 Task: Look for space in Matiāri, Pakistan from 9th June, 2023 to 17th June, 2023 for 2 adults in price range Rs.7000 to Rs.12000. Place can be private room with 1  bedroom having 2 beds and 1 bathroom. Property type can be house, flat, guest house. Amenities needed are: wifi. Booking option can be shelf check-in. Required host language is English.
Action: Mouse moved to (454, 61)
Screenshot: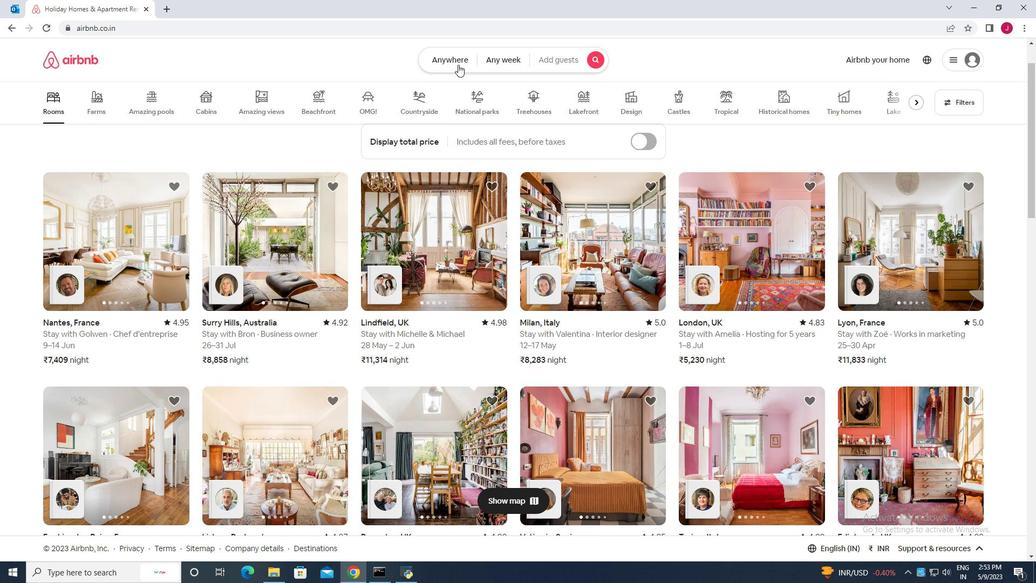 
Action: Mouse pressed left at (454, 61)
Screenshot: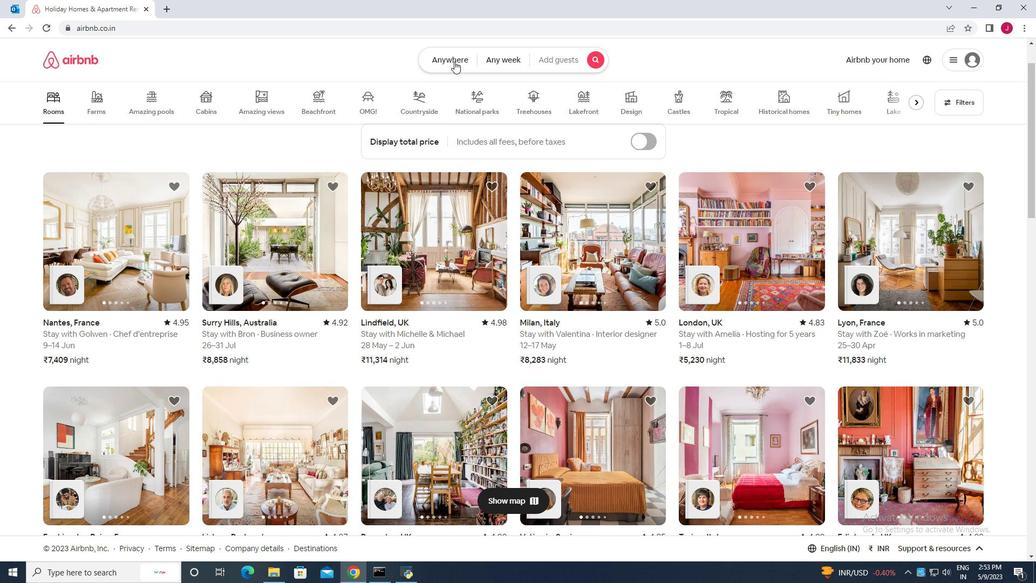 
Action: Mouse moved to (367, 104)
Screenshot: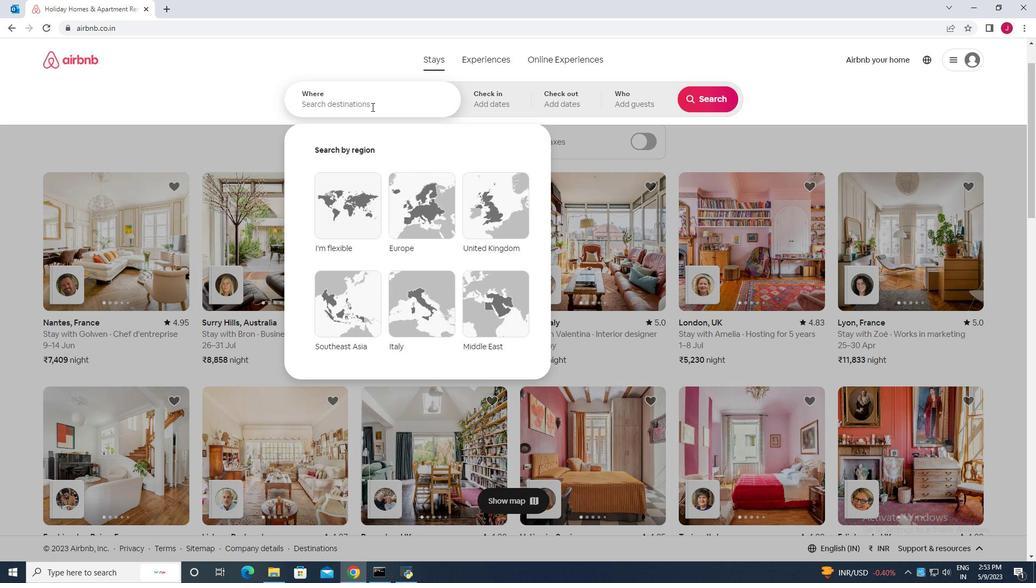 
Action: Mouse pressed left at (367, 104)
Screenshot: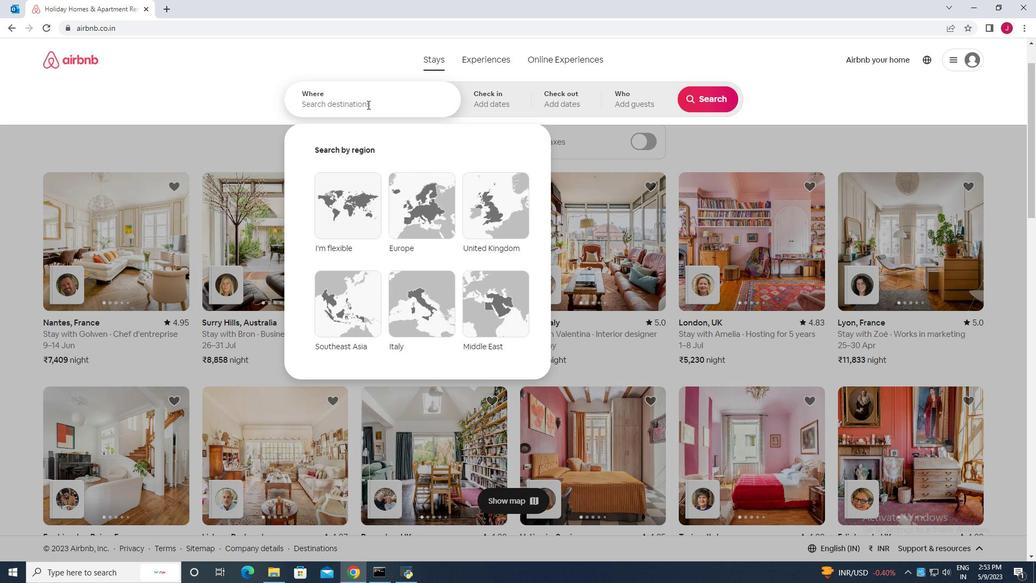 
Action: Key pressed matiari<Key.space>pa
Screenshot: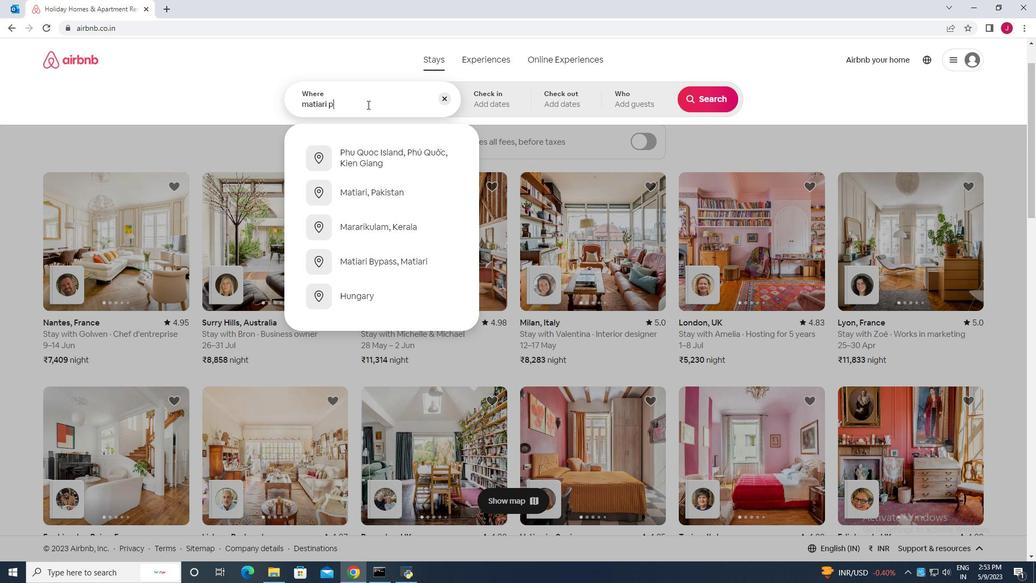
Action: Mouse moved to (401, 154)
Screenshot: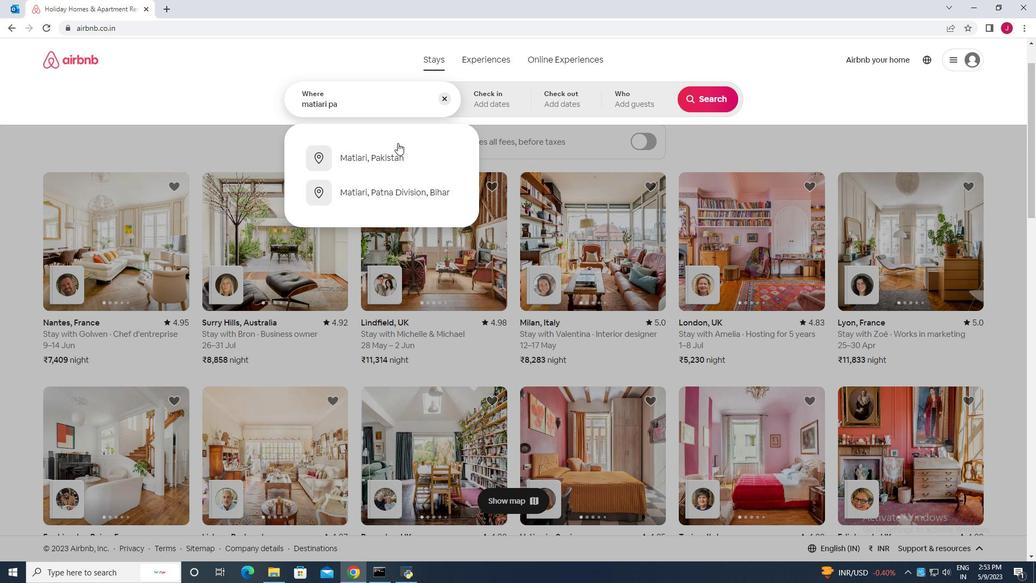 
Action: Mouse pressed left at (401, 154)
Screenshot: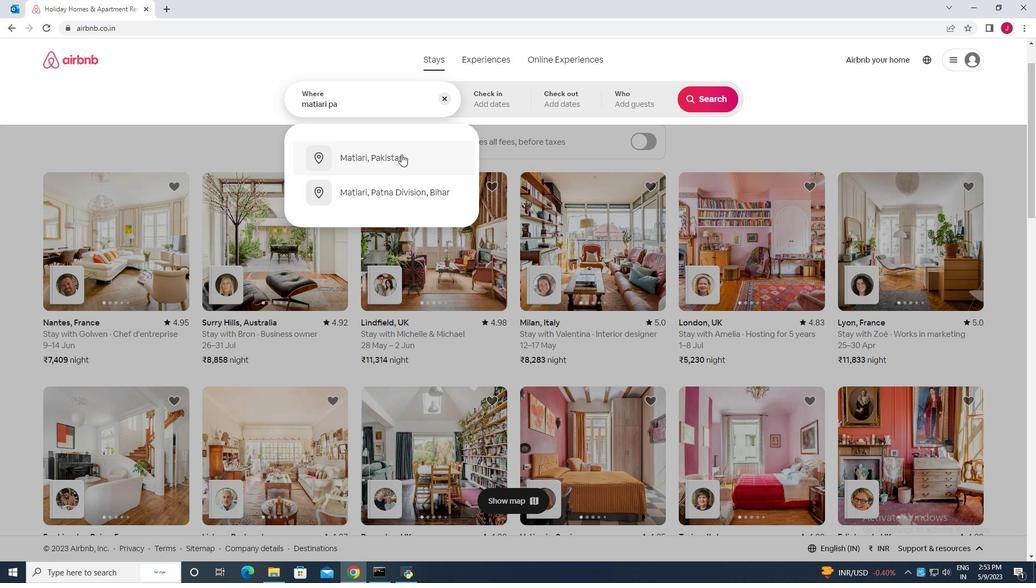 
Action: Mouse moved to (667, 255)
Screenshot: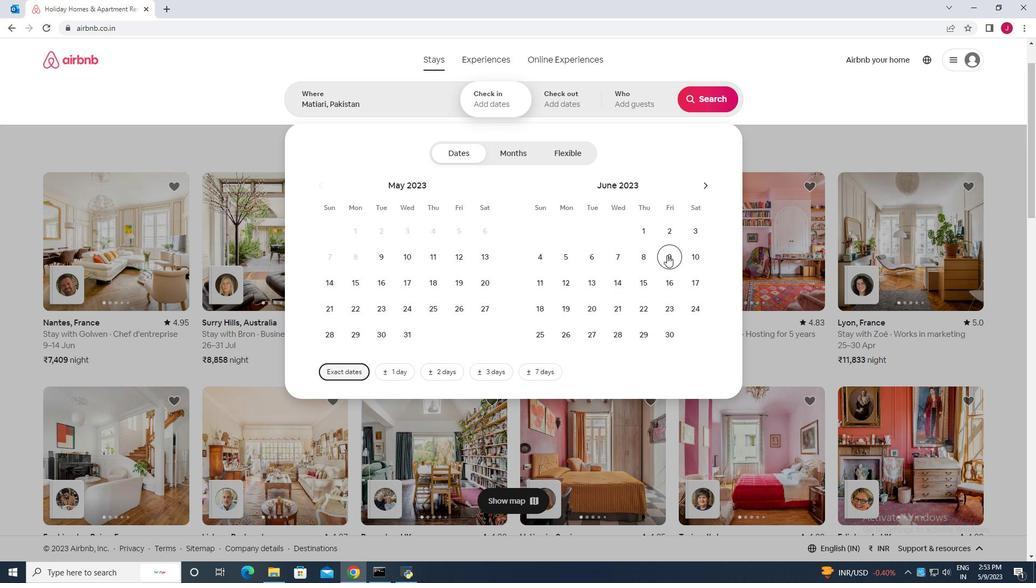 
Action: Mouse pressed left at (667, 255)
Screenshot: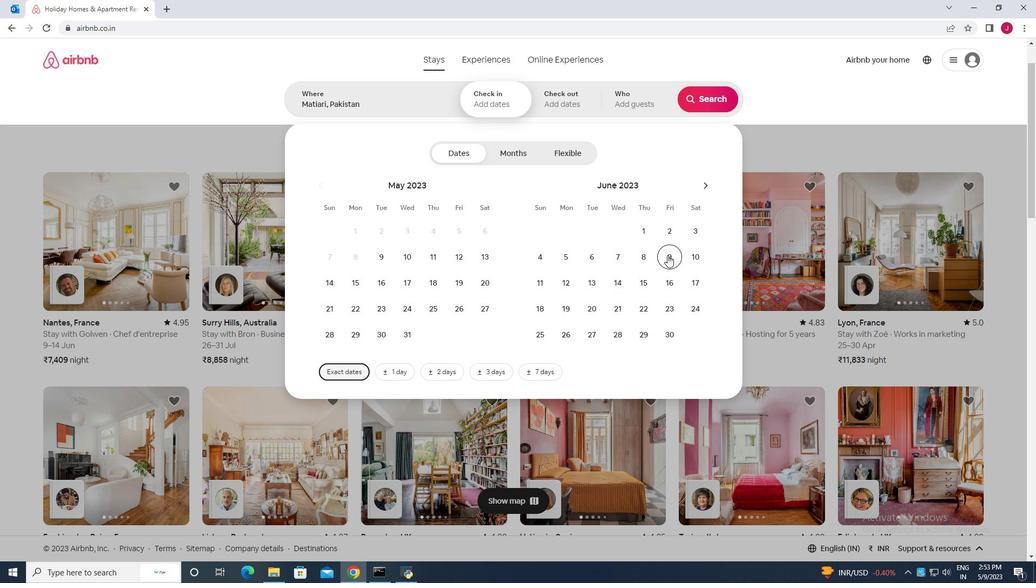 
Action: Mouse moved to (691, 281)
Screenshot: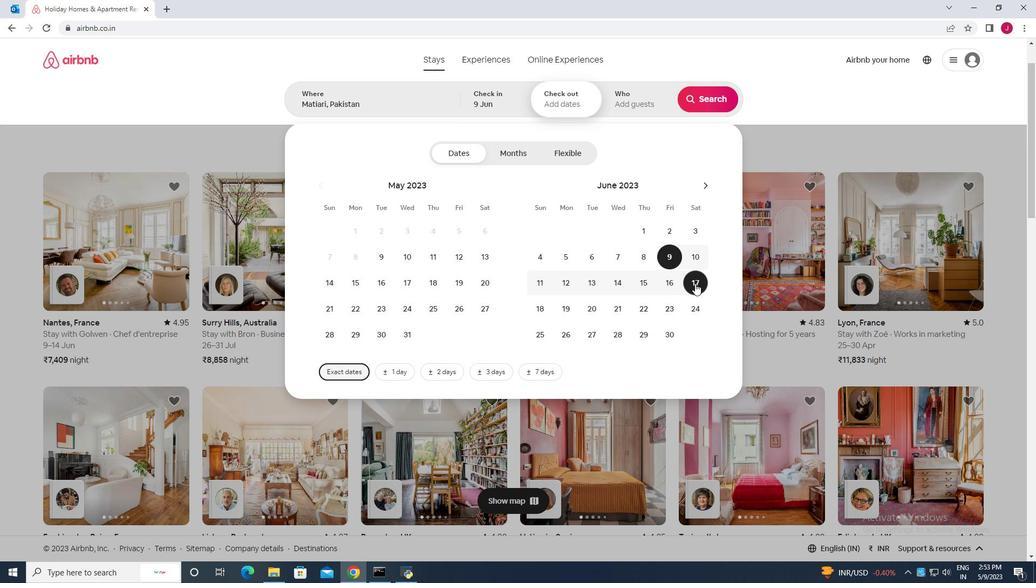 
Action: Mouse pressed left at (691, 281)
Screenshot: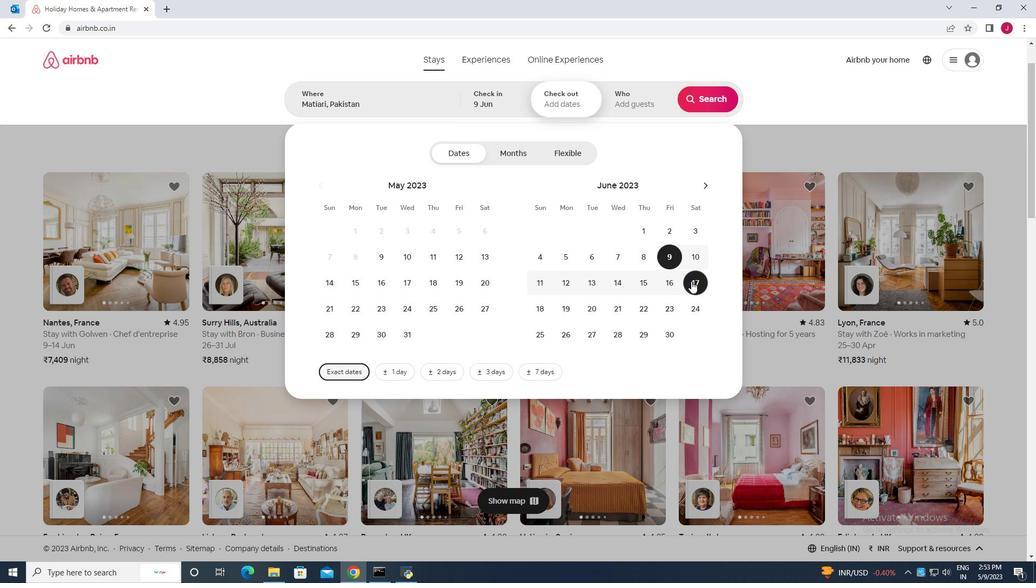
Action: Mouse moved to (638, 106)
Screenshot: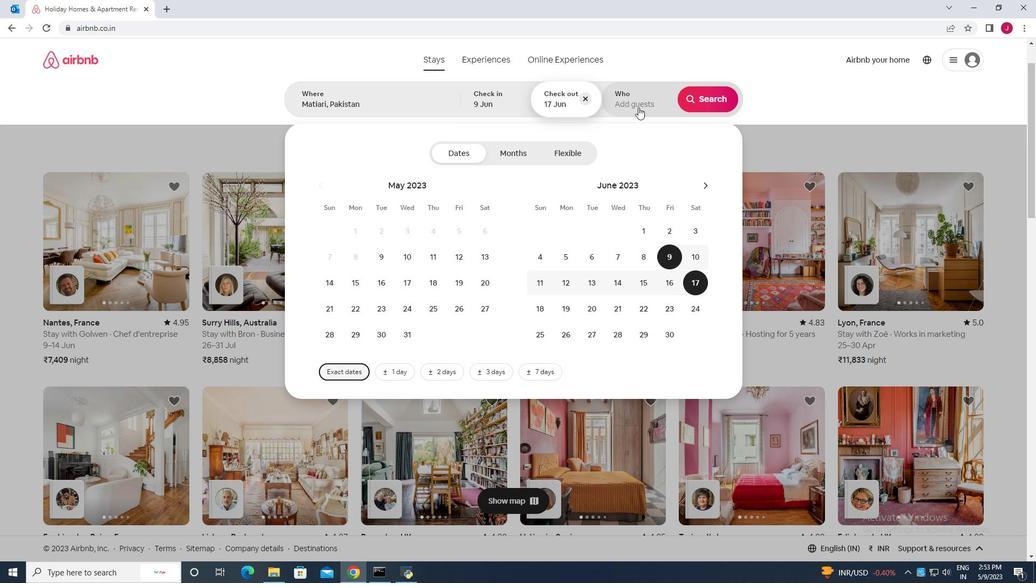 
Action: Mouse pressed left at (638, 106)
Screenshot: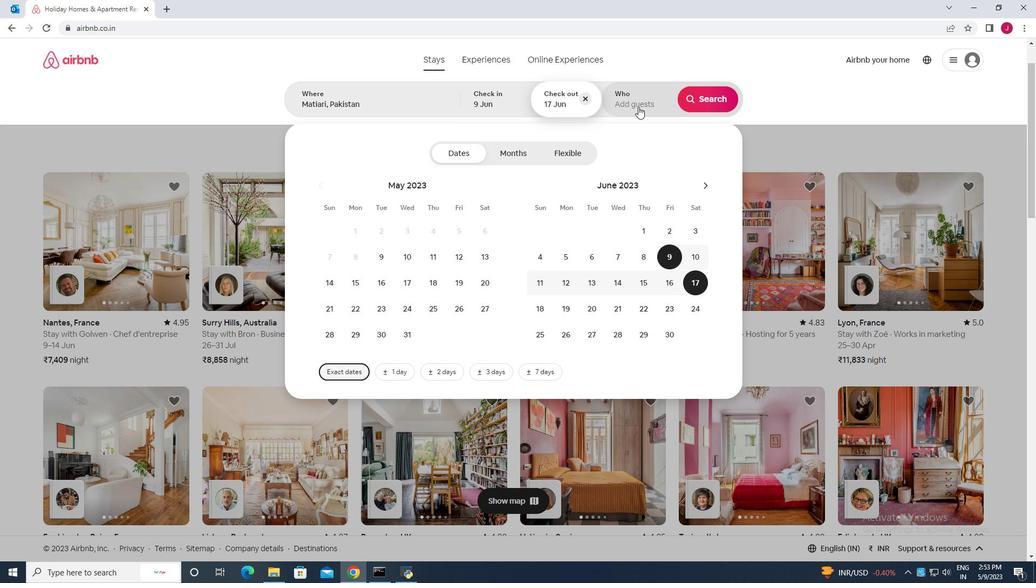 
Action: Mouse moved to (711, 157)
Screenshot: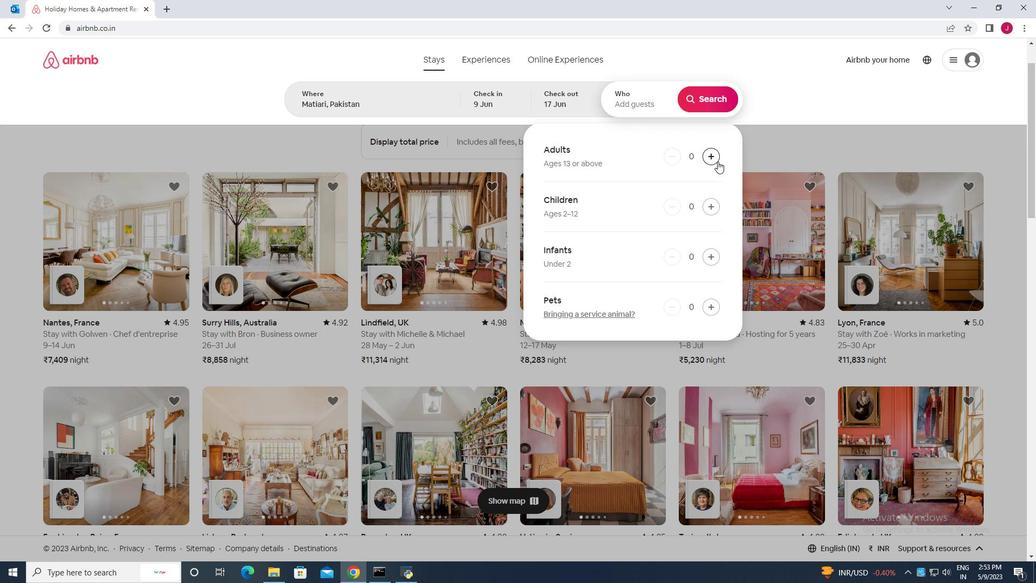 
Action: Mouse pressed left at (711, 157)
Screenshot: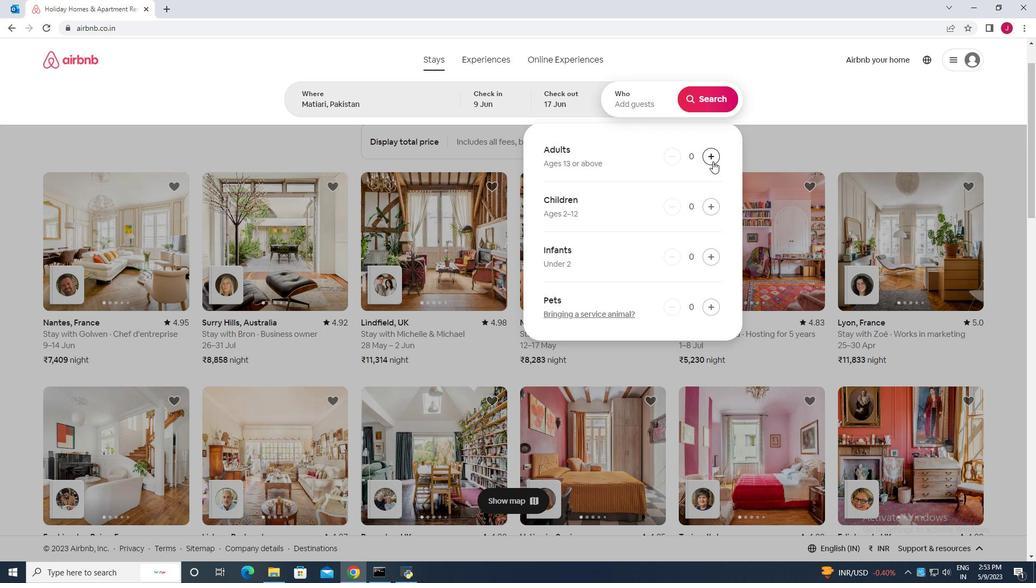 
Action: Mouse moved to (711, 157)
Screenshot: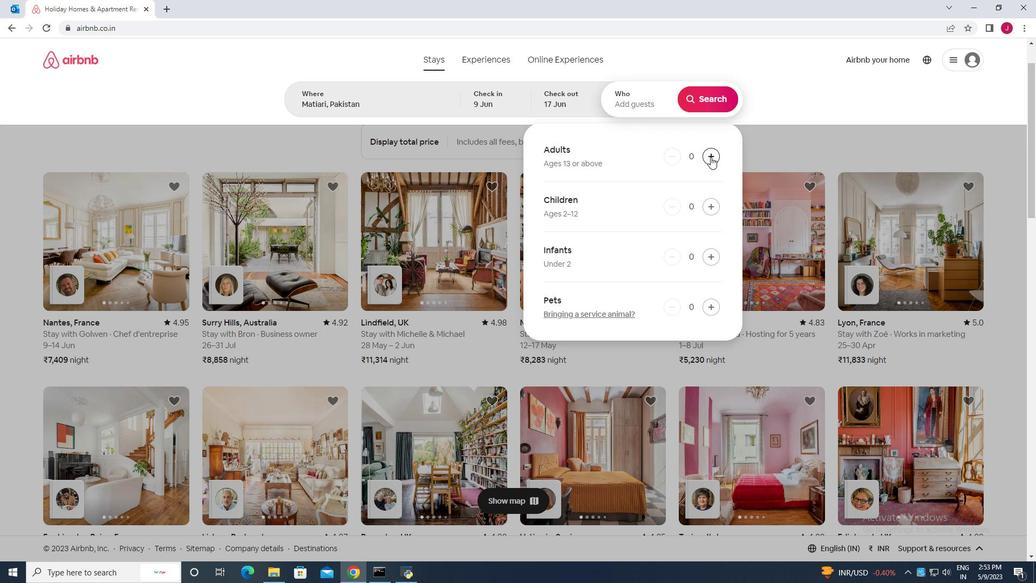 
Action: Mouse pressed left at (711, 157)
Screenshot: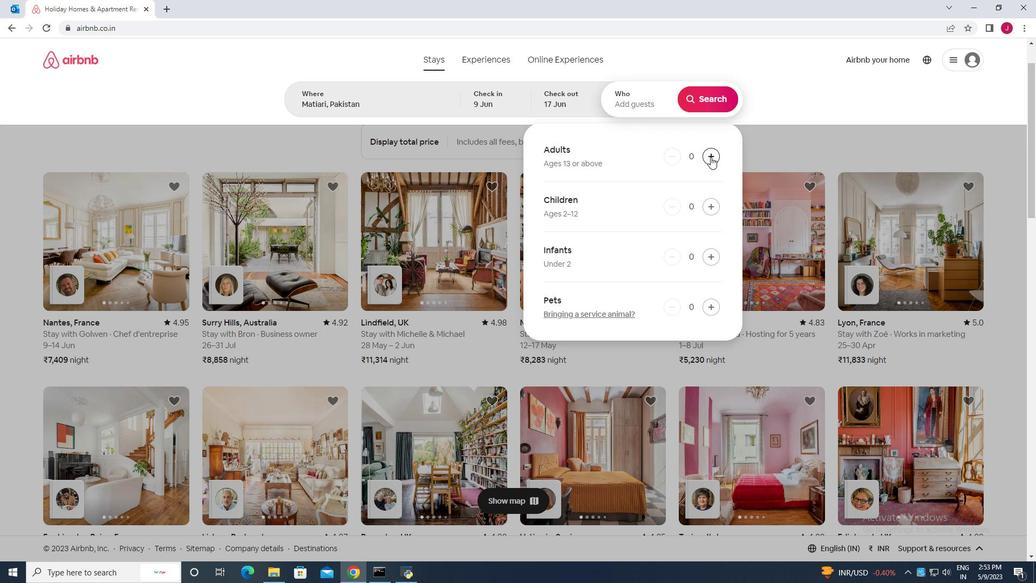 
Action: Mouse moved to (713, 104)
Screenshot: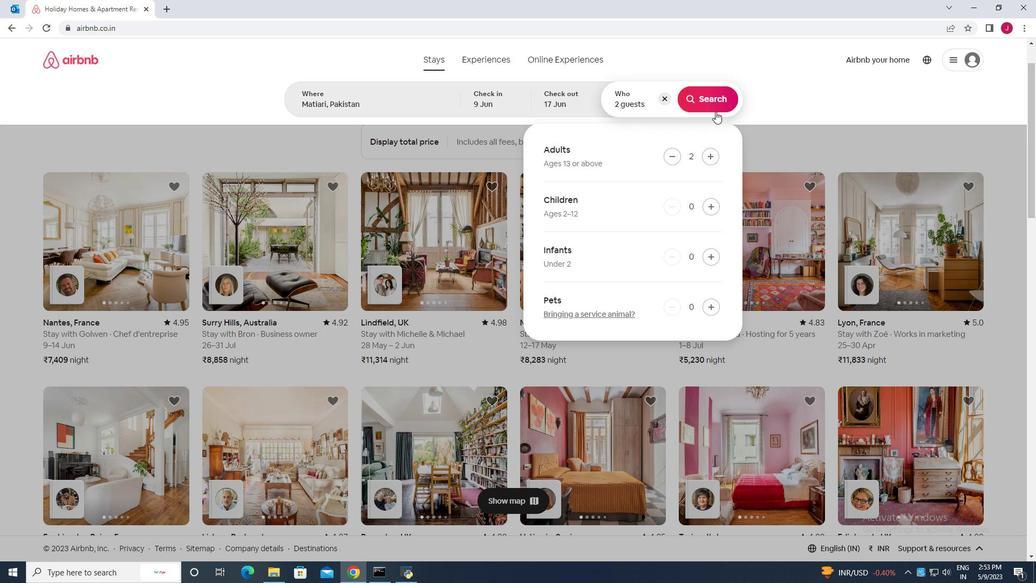 
Action: Mouse pressed left at (713, 104)
Screenshot: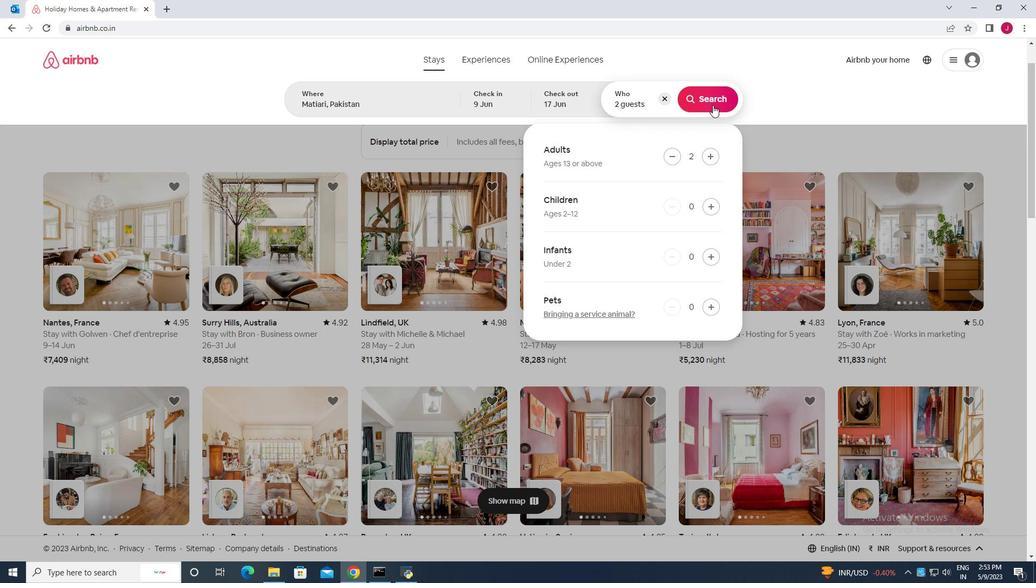 
Action: Mouse moved to (990, 107)
Screenshot: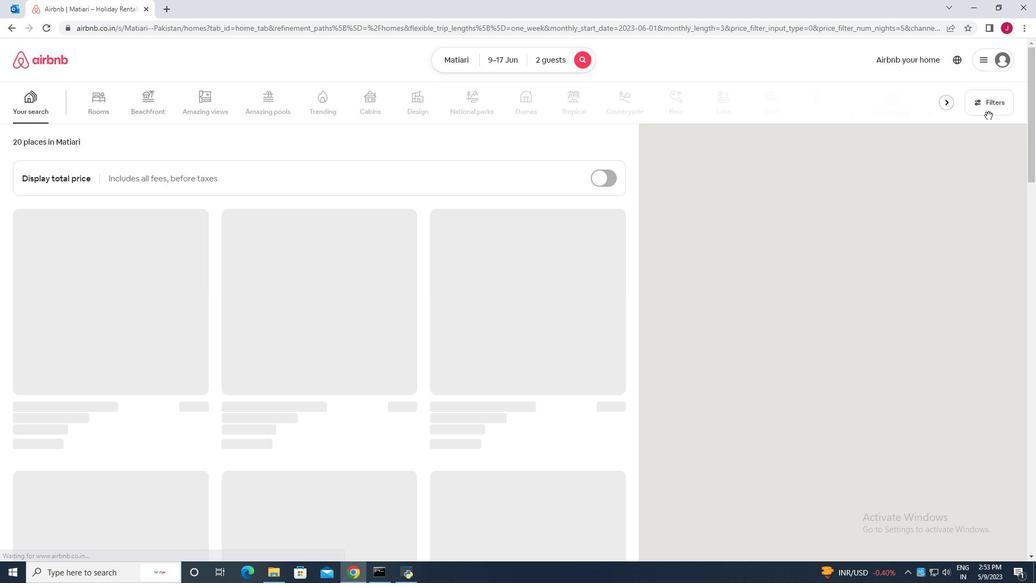 
Action: Mouse pressed left at (990, 107)
Screenshot: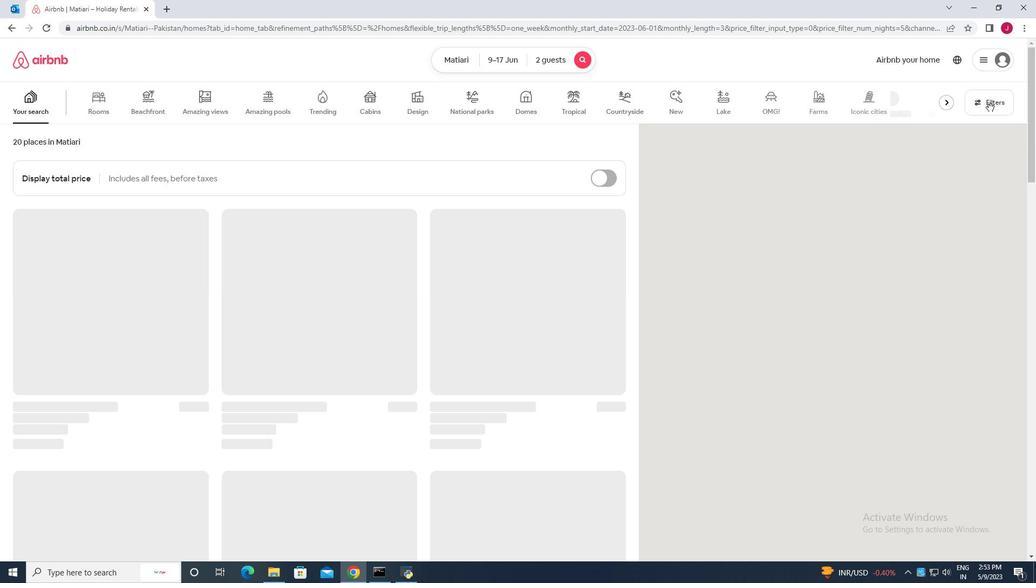 
Action: Mouse moved to (388, 369)
Screenshot: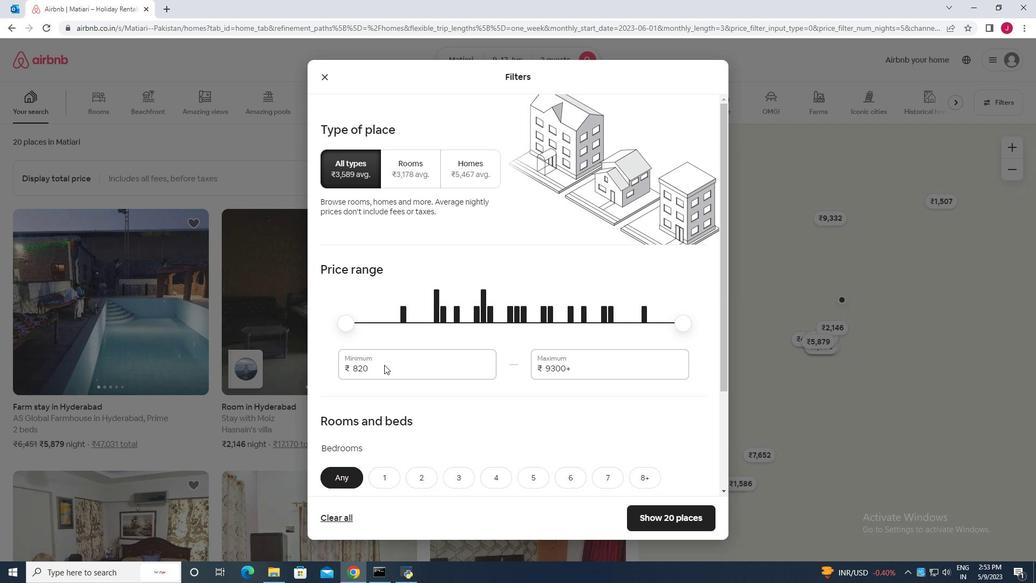 
Action: Mouse pressed left at (388, 369)
Screenshot: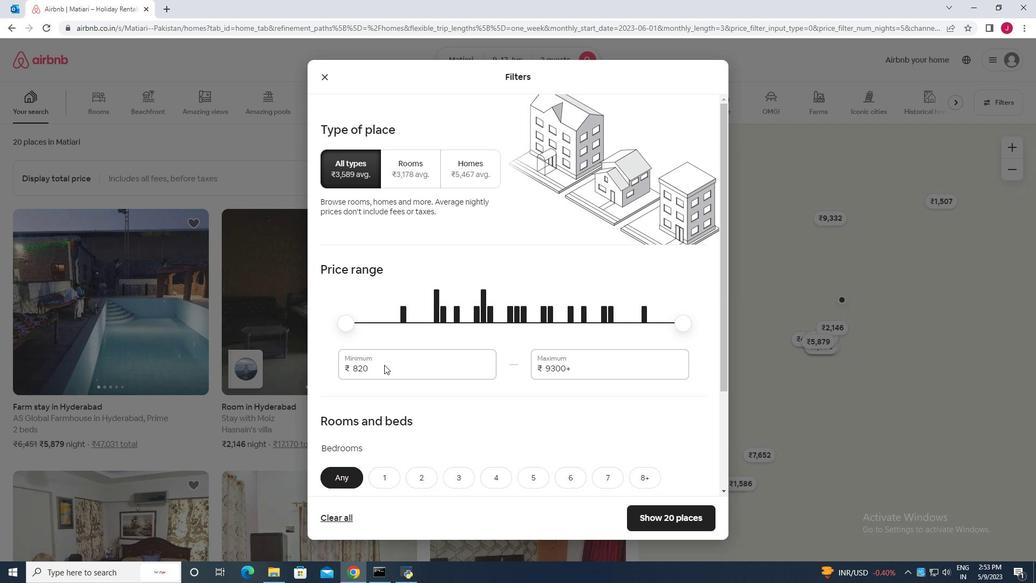 
Action: Mouse moved to (389, 369)
Screenshot: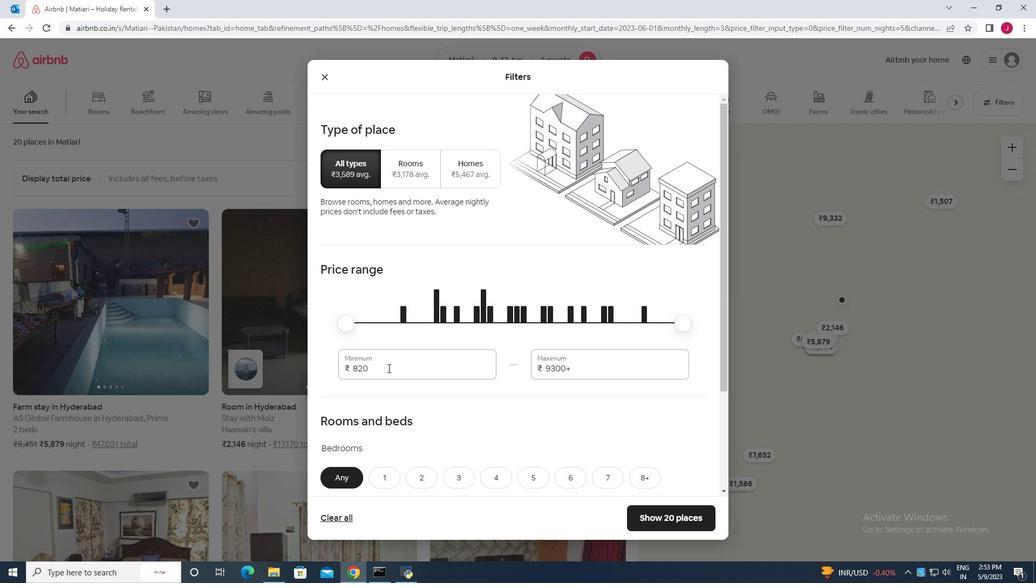
Action: Key pressed <Key.backspace><Key.backspace><Key.backspace><Key.backspace>7000
Screenshot: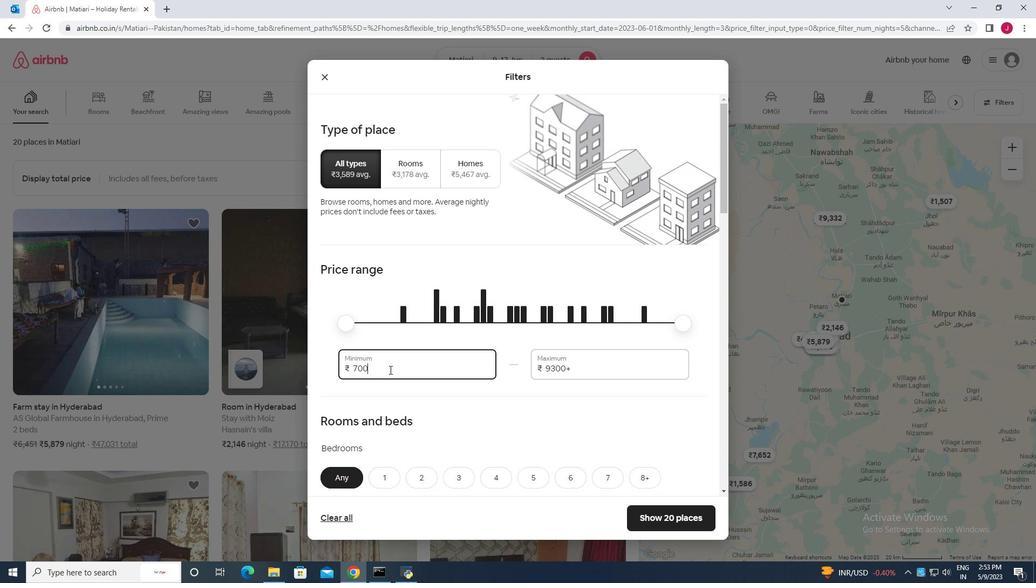 
Action: Mouse moved to (620, 367)
Screenshot: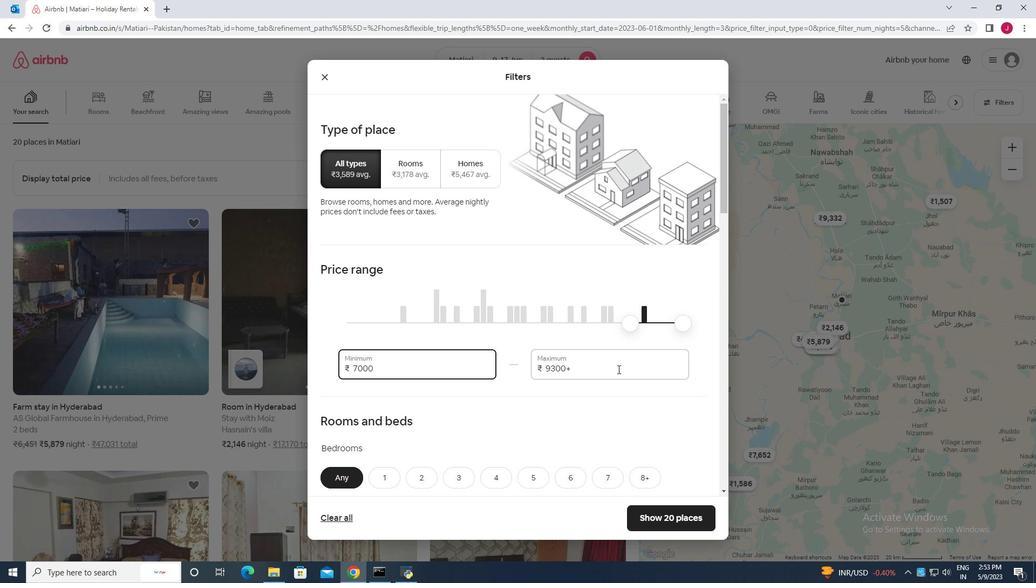 
Action: Mouse pressed left at (620, 367)
Screenshot: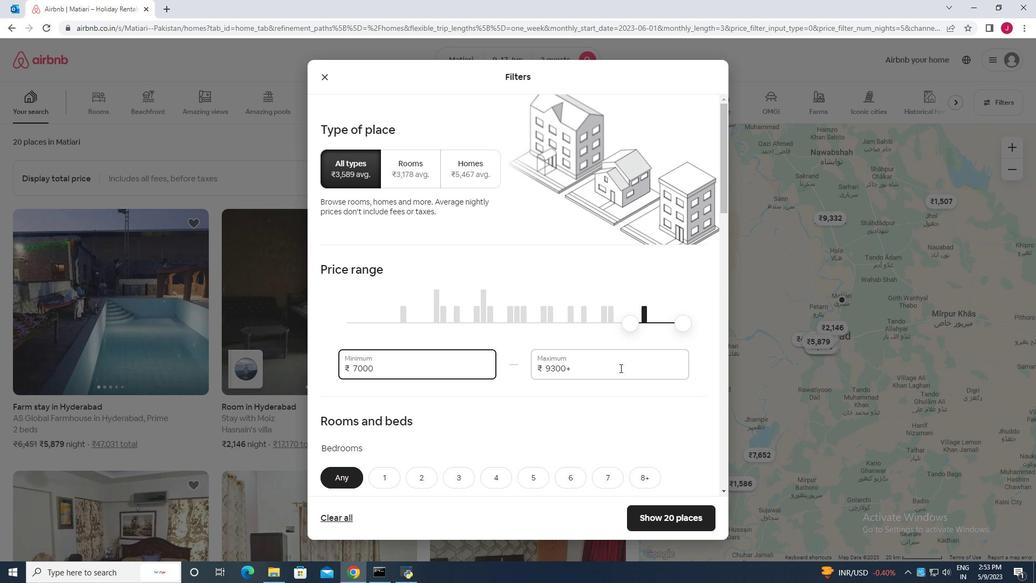 
Action: Key pressed <Key.backspace><Key.backspace><Key.backspace><Key.backspace><Key.backspace><Key.backspace><Key.backspace><Key.backspace><Key.backspace>12000
Screenshot: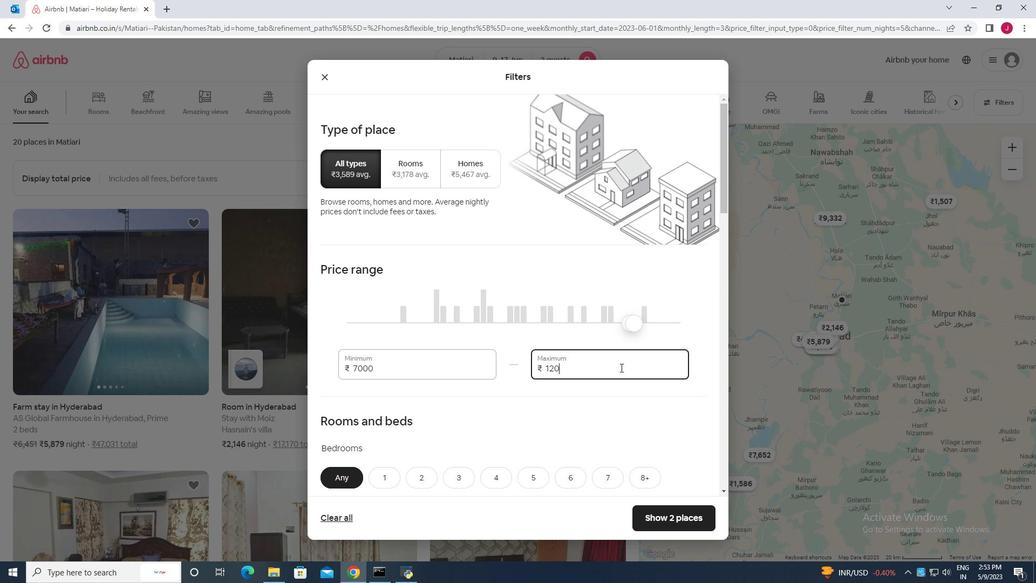 
Action: Mouse moved to (640, 387)
Screenshot: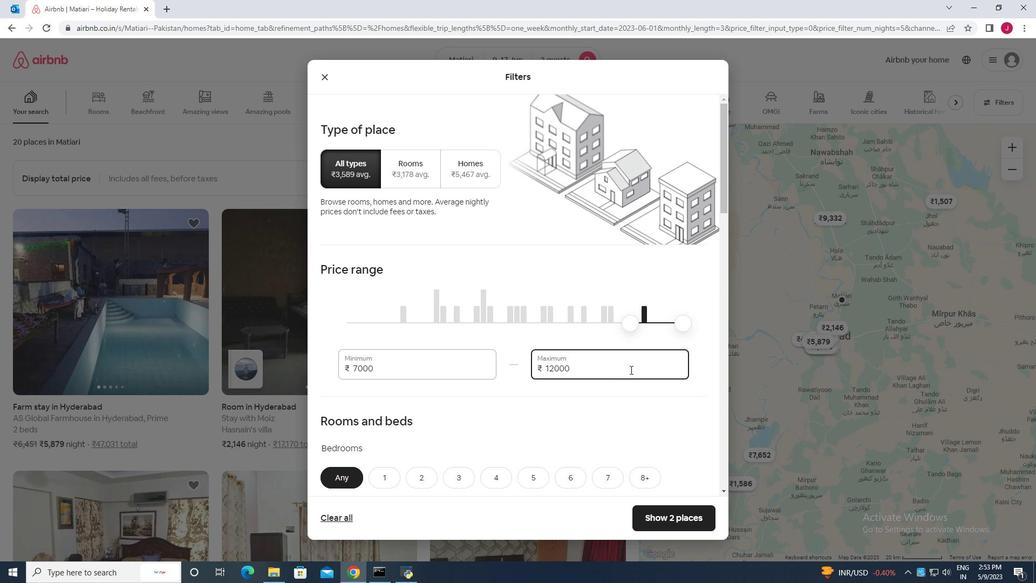 
Action: Mouse scrolled (640, 387) with delta (0, 0)
Screenshot: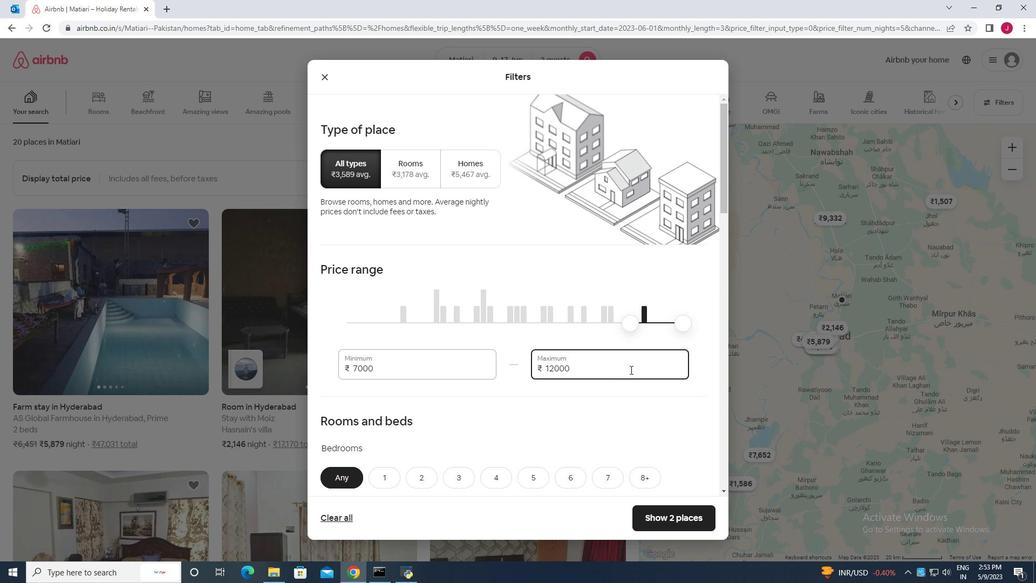 
Action: Mouse moved to (640, 387)
Screenshot: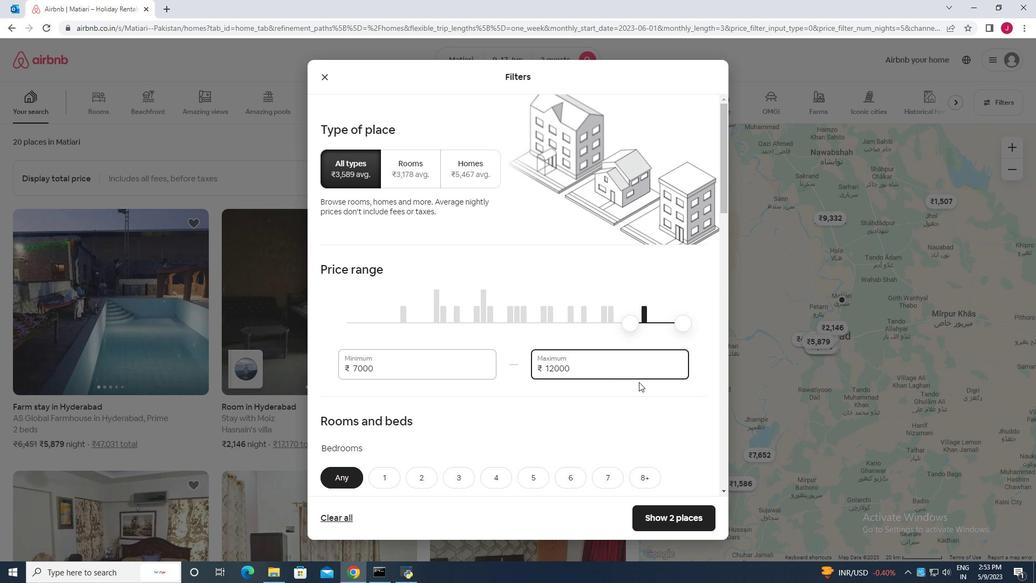 
Action: Mouse scrolled (640, 387) with delta (0, 0)
Screenshot: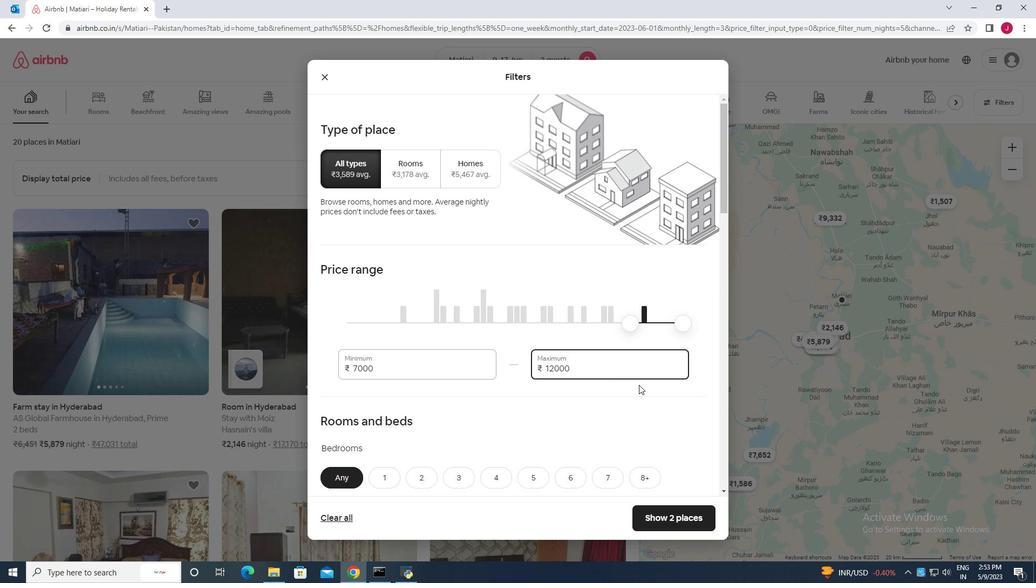 
Action: Mouse moved to (625, 381)
Screenshot: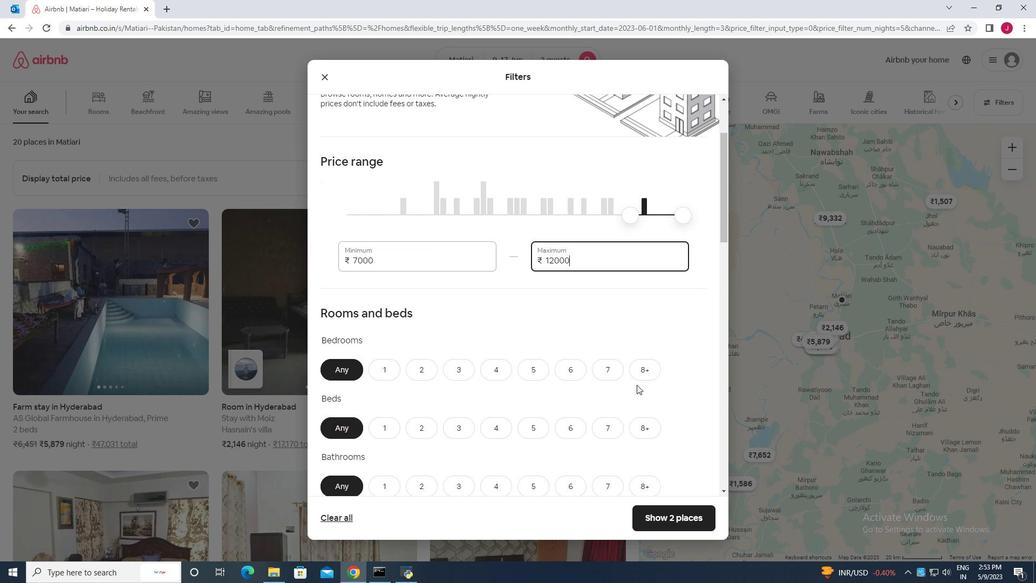 
Action: Mouse scrolled (625, 381) with delta (0, 0)
Screenshot: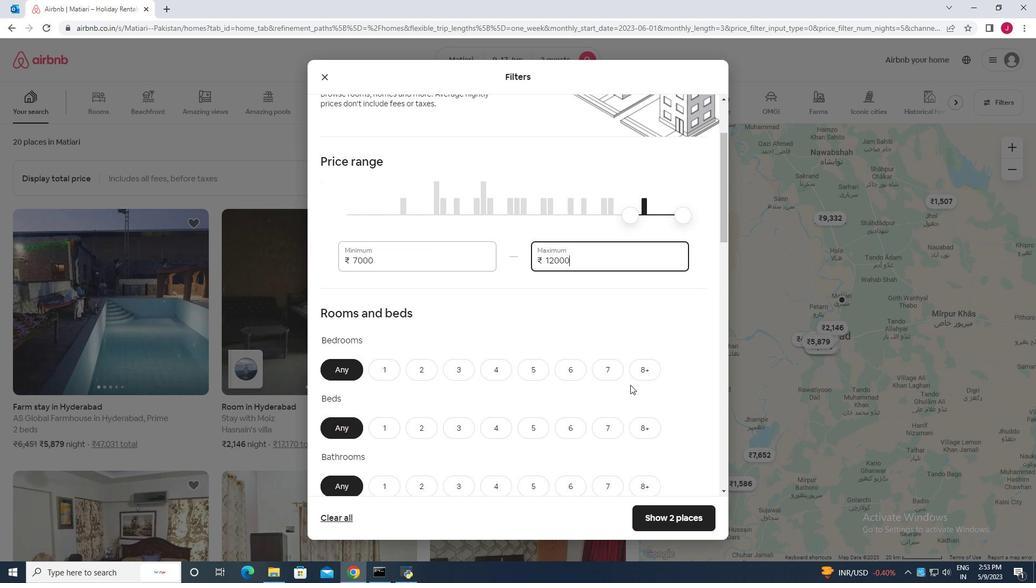 
Action: Mouse scrolled (625, 381) with delta (0, 0)
Screenshot: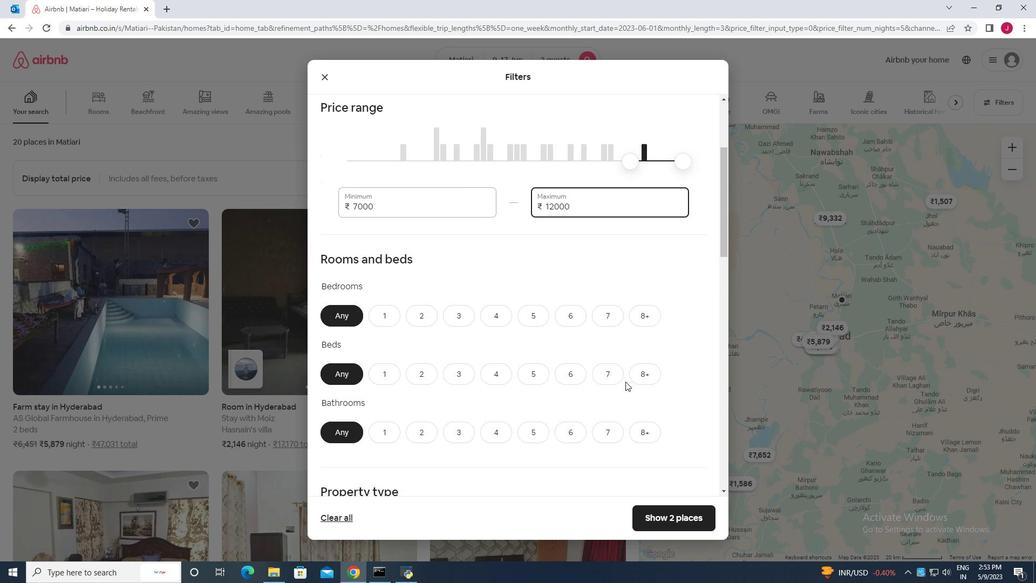 
Action: Mouse moved to (388, 261)
Screenshot: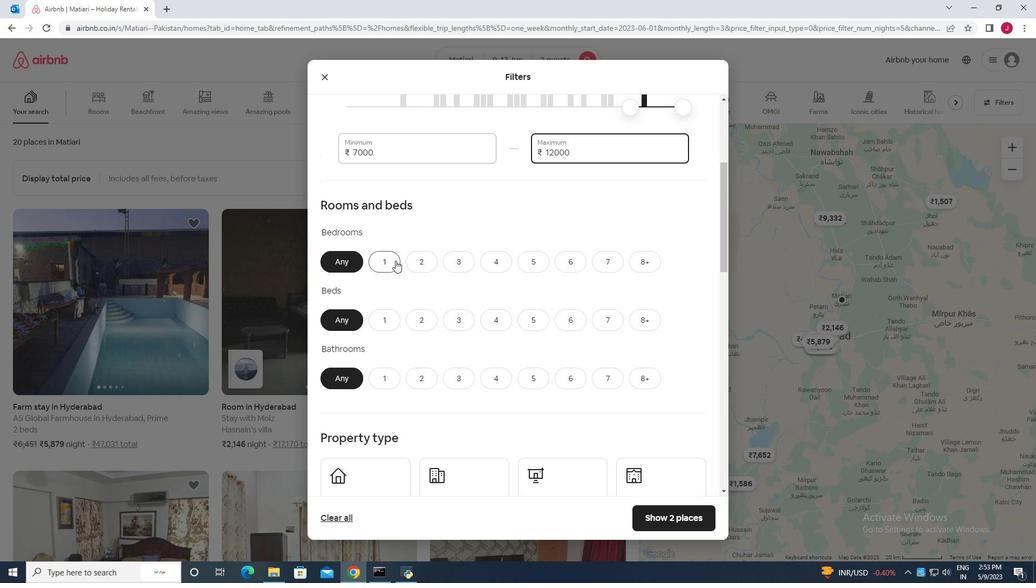 
Action: Mouse pressed left at (388, 261)
Screenshot: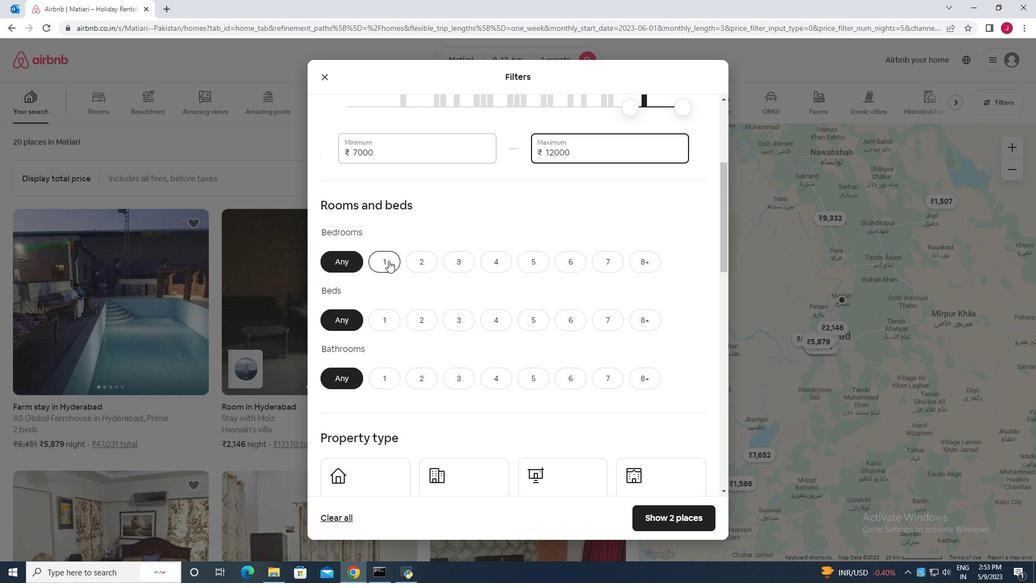 
Action: Mouse moved to (418, 320)
Screenshot: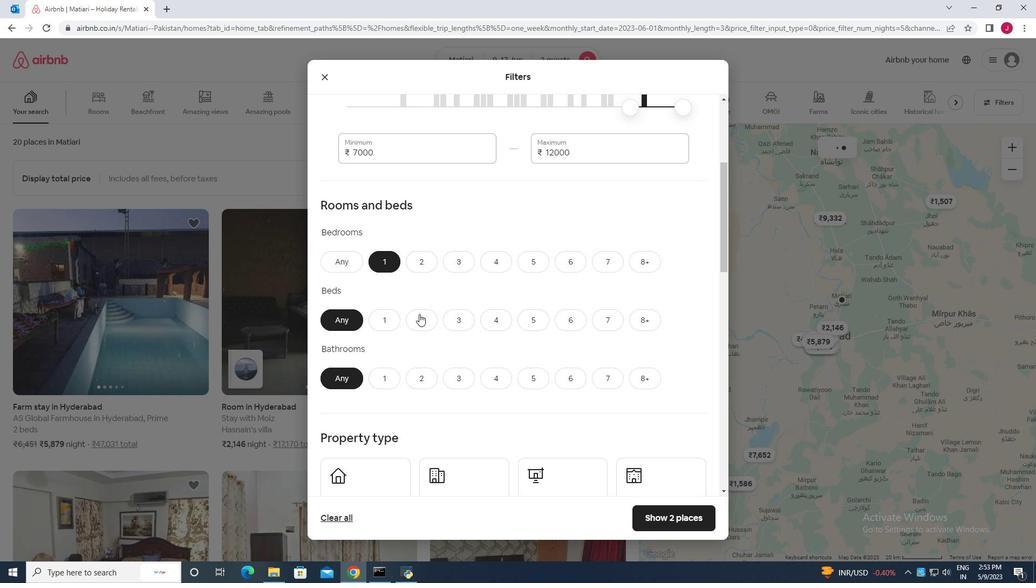 
Action: Mouse pressed left at (418, 320)
Screenshot: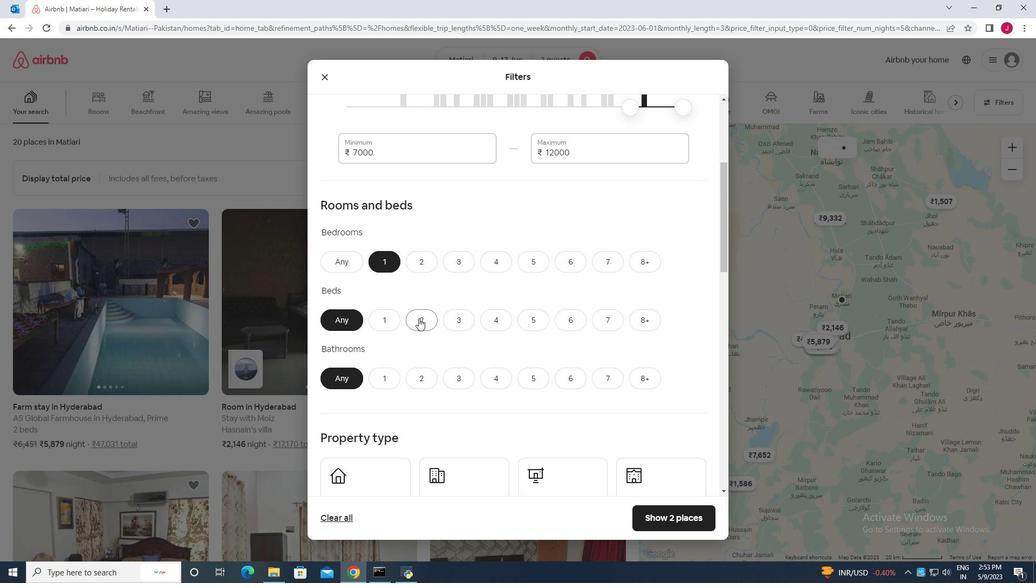 
Action: Mouse moved to (386, 378)
Screenshot: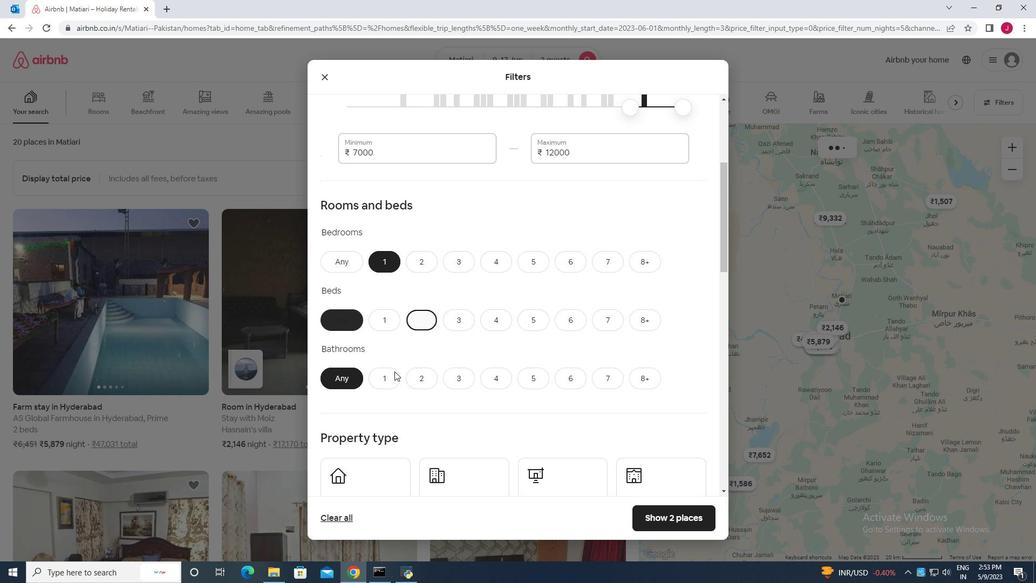 
Action: Mouse pressed left at (386, 378)
Screenshot: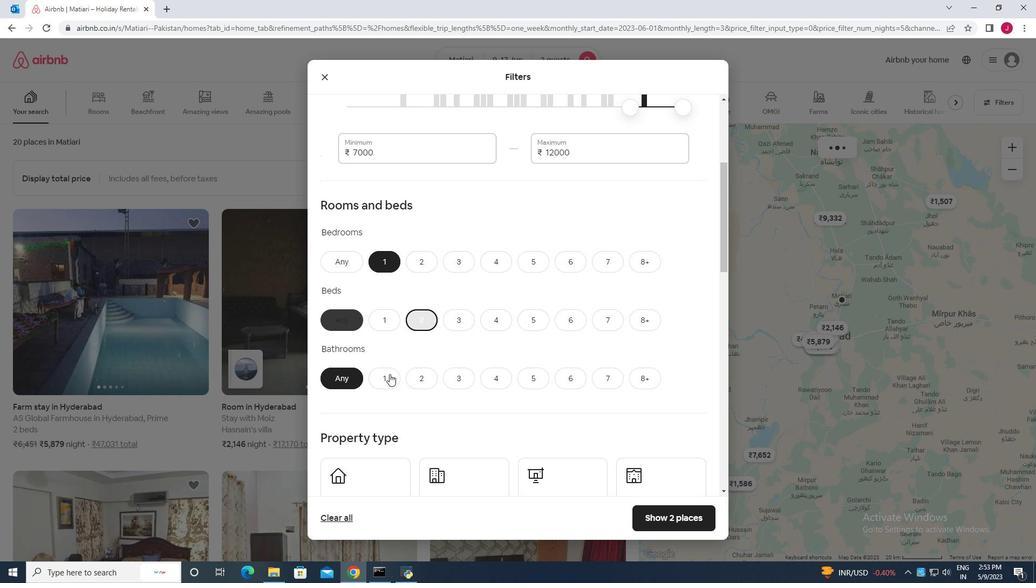 
Action: Mouse moved to (462, 393)
Screenshot: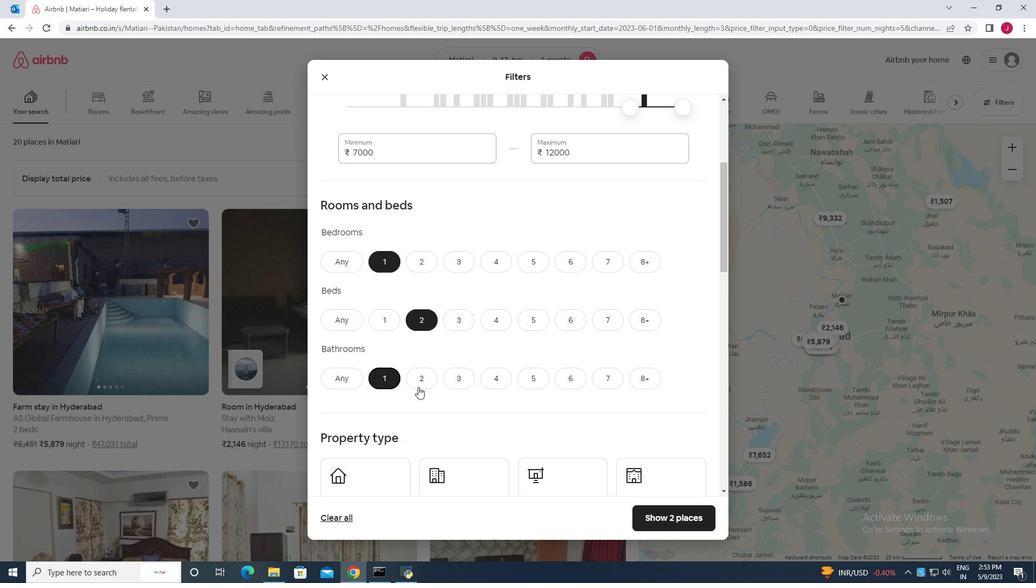 
Action: Mouse scrolled (462, 392) with delta (0, 0)
Screenshot: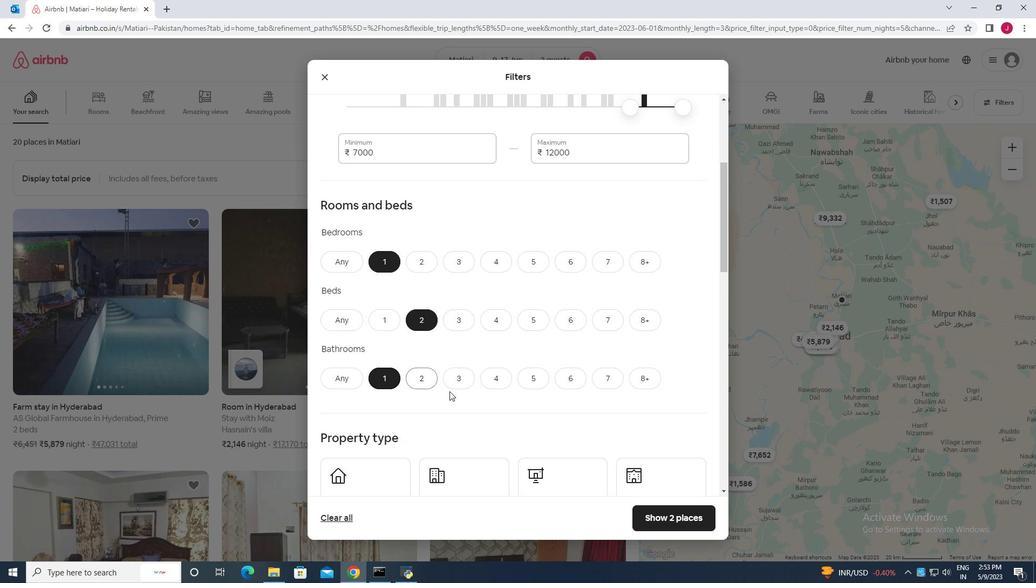 
Action: Mouse moved to (464, 388)
Screenshot: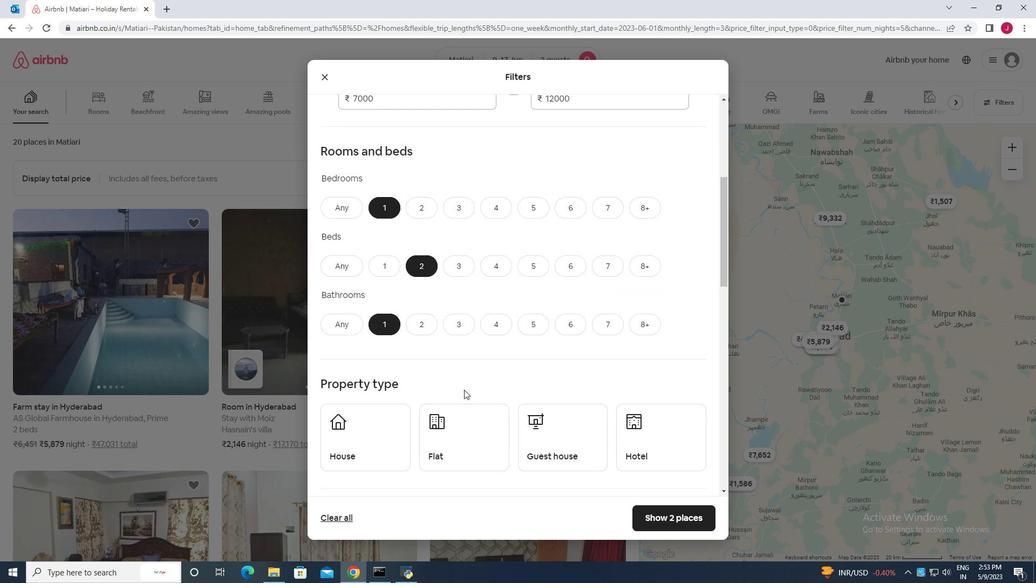 
Action: Mouse scrolled (464, 387) with delta (0, 0)
Screenshot: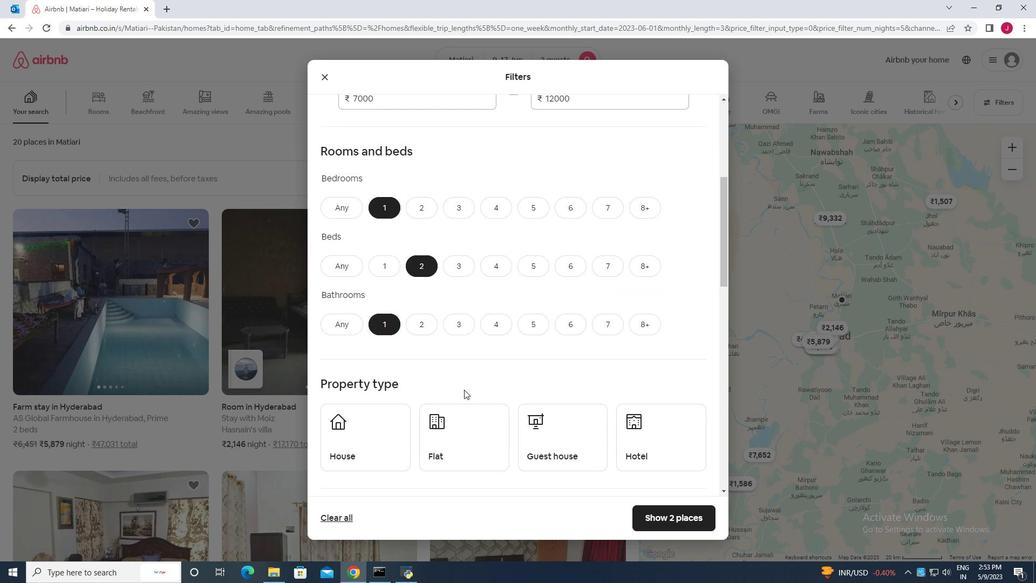 
Action: Mouse scrolled (464, 387) with delta (0, 0)
Screenshot: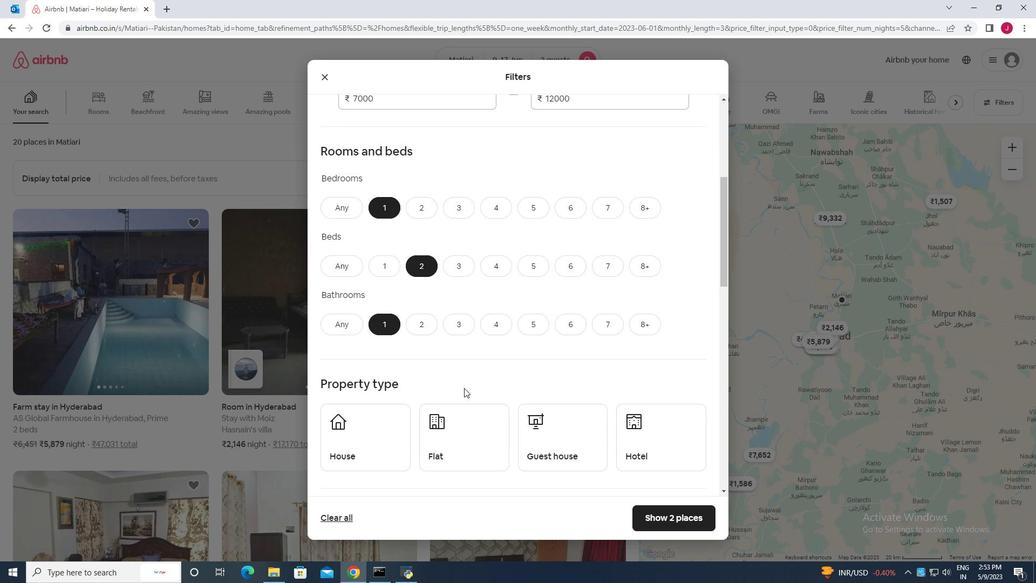 
Action: Mouse moved to (474, 377)
Screenshot: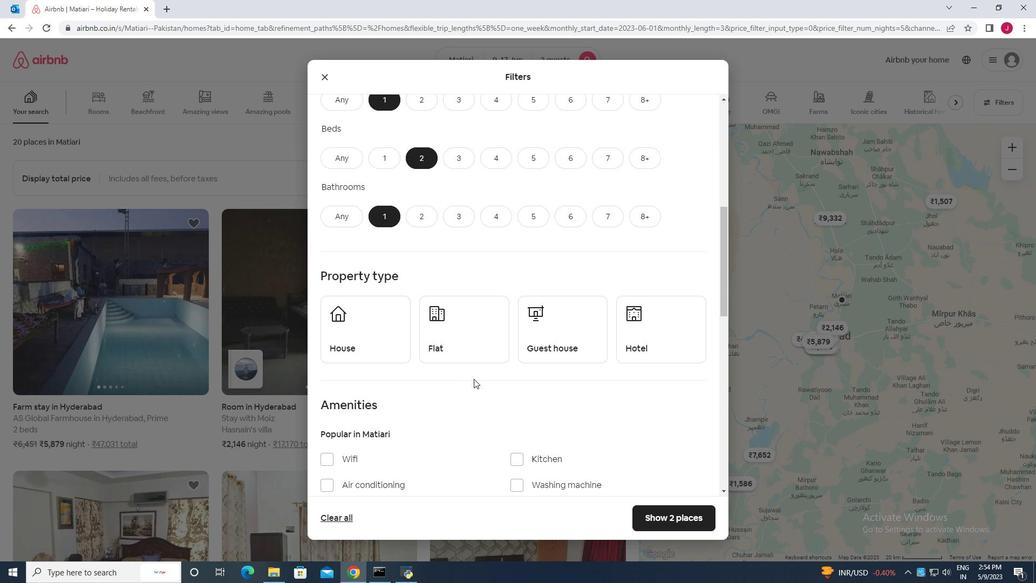 
Action: Mouse scrolled (474, 377) with delta (0, 0)
Screenshot: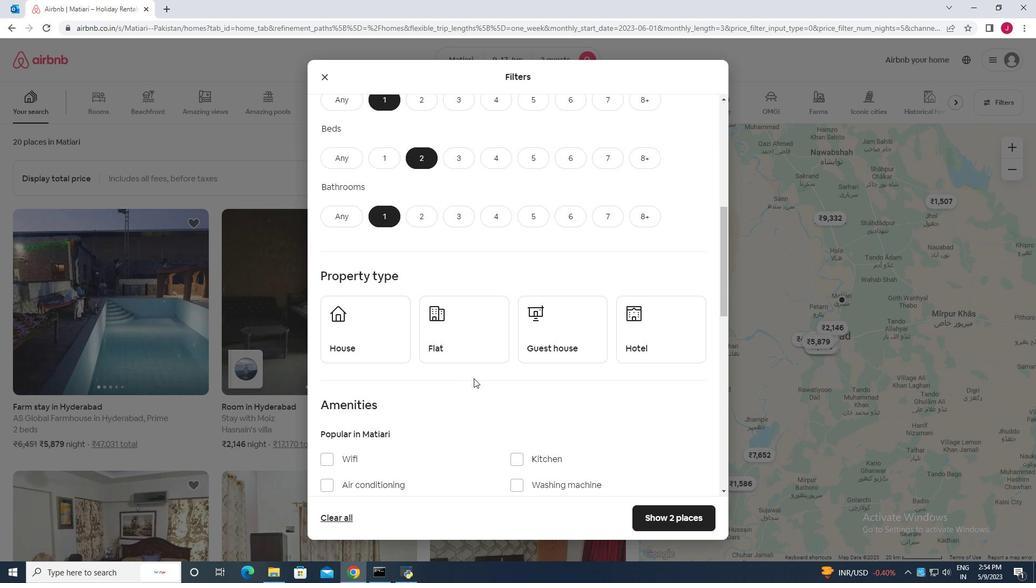 
Action: Mouse scrolled (474, 377) with delta (0, 0)
Screenshot: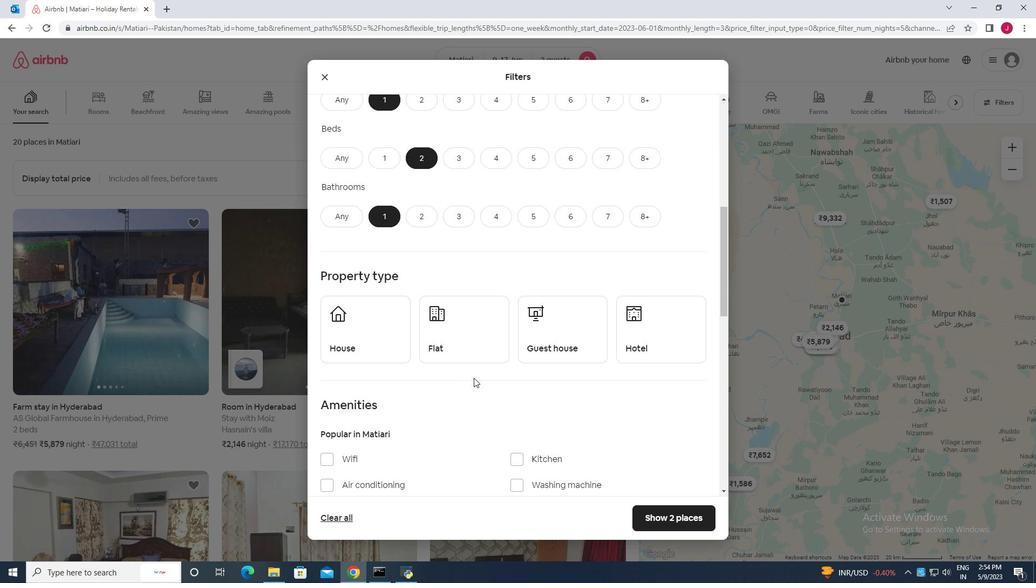 
Action: Mouse moved to (370, 244)
Screenshot: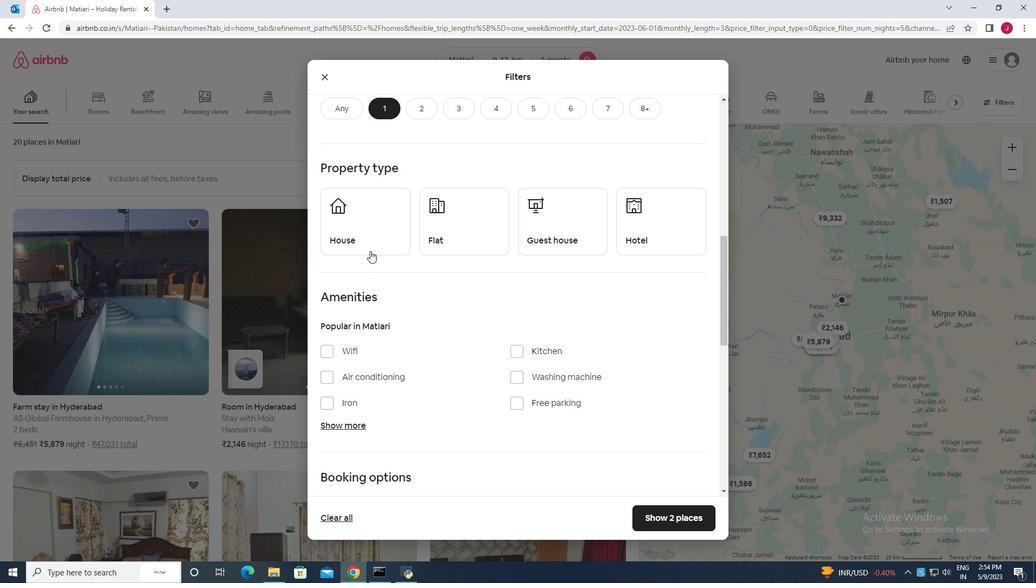 
Action: Mouse pressed left at (370, 244)
Screenshot: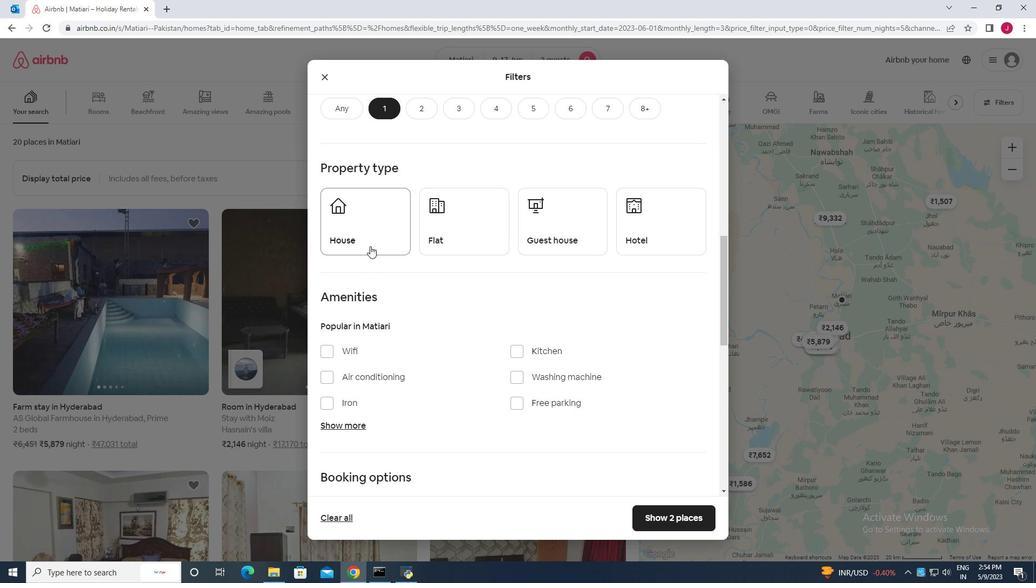 
Action: Mouse moved to (486, 239)
Screenshot: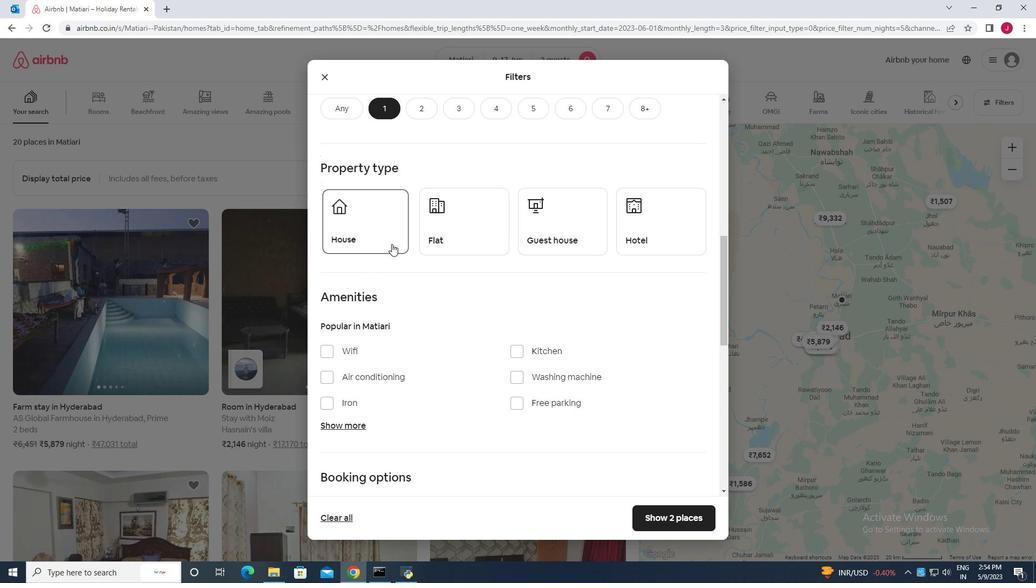 
Action: Mouse pressed left at (486, 239)
Screenshot: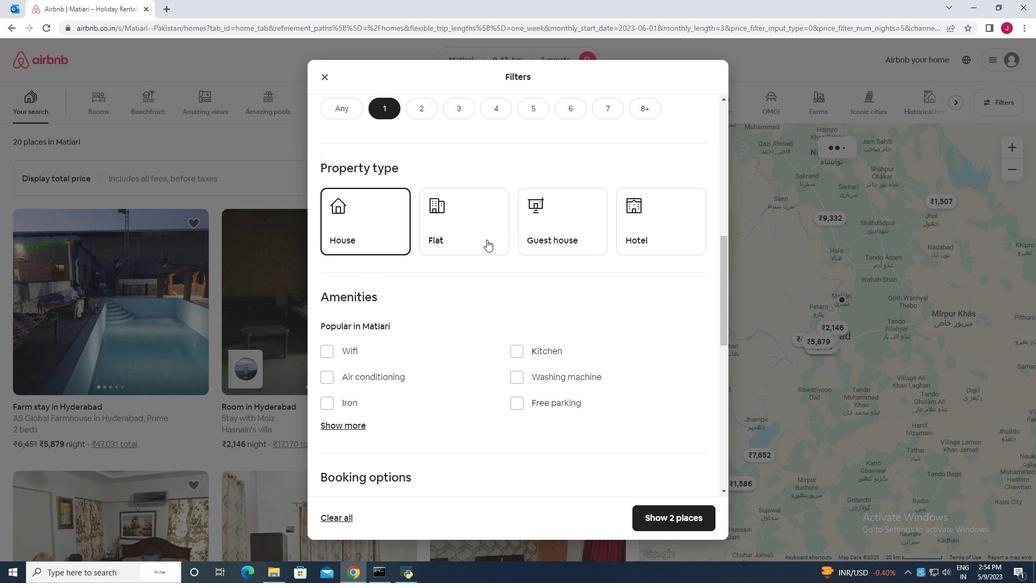
Action: Mouse moved to (542, 240)
Screenshot: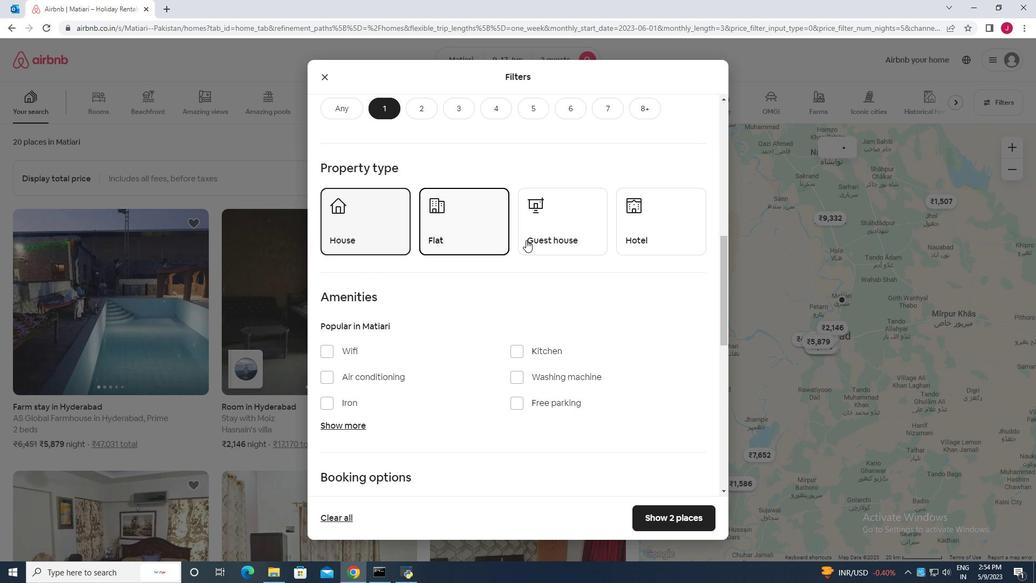
Action: Mouse pressed left at (542, 240)
Screenshot: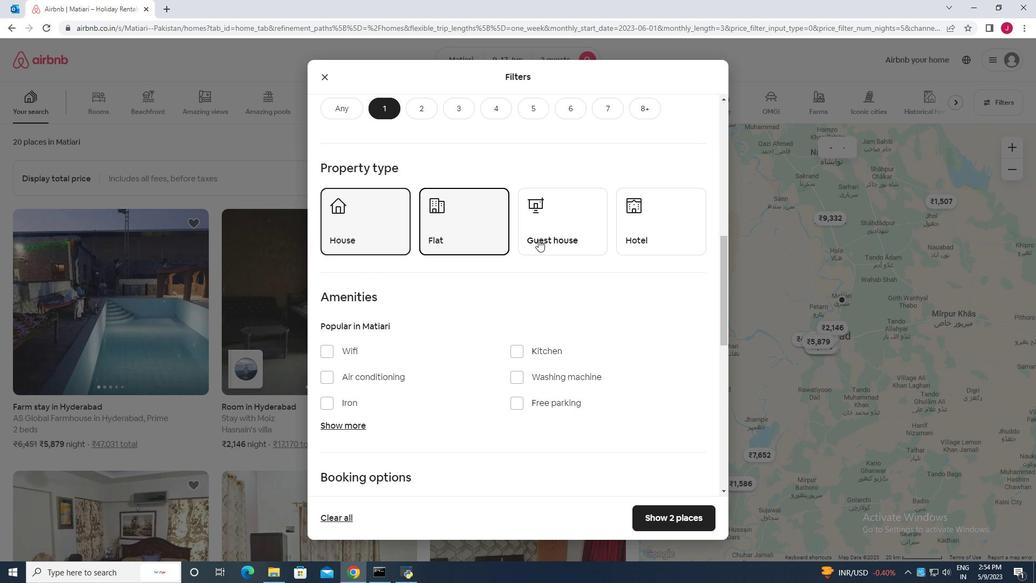 
Action: Mouse moved to (542, 253)
Screenshot: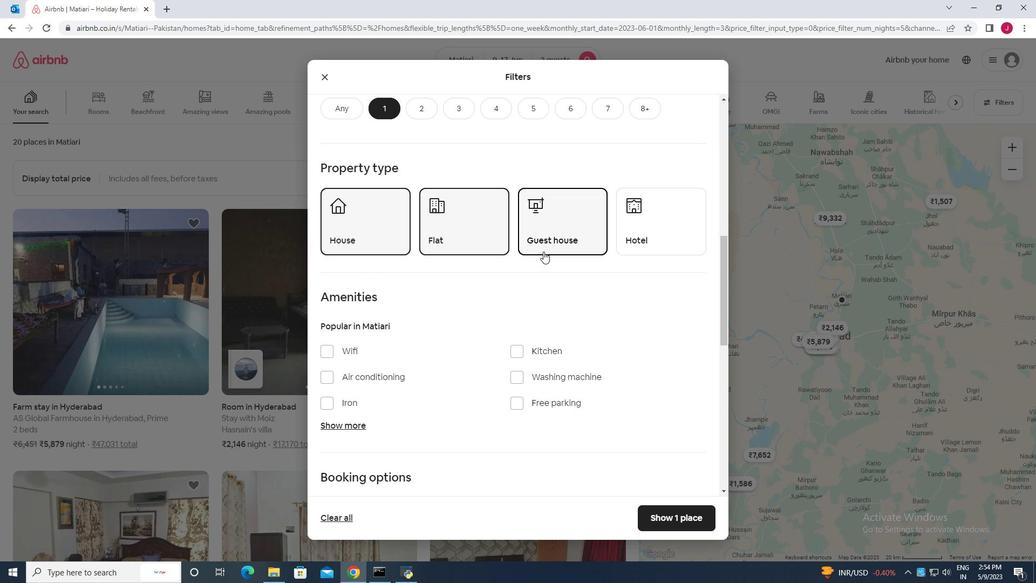 
Action: Mouse scrolled (542, 253) with delta (0, 0)
Screenshot: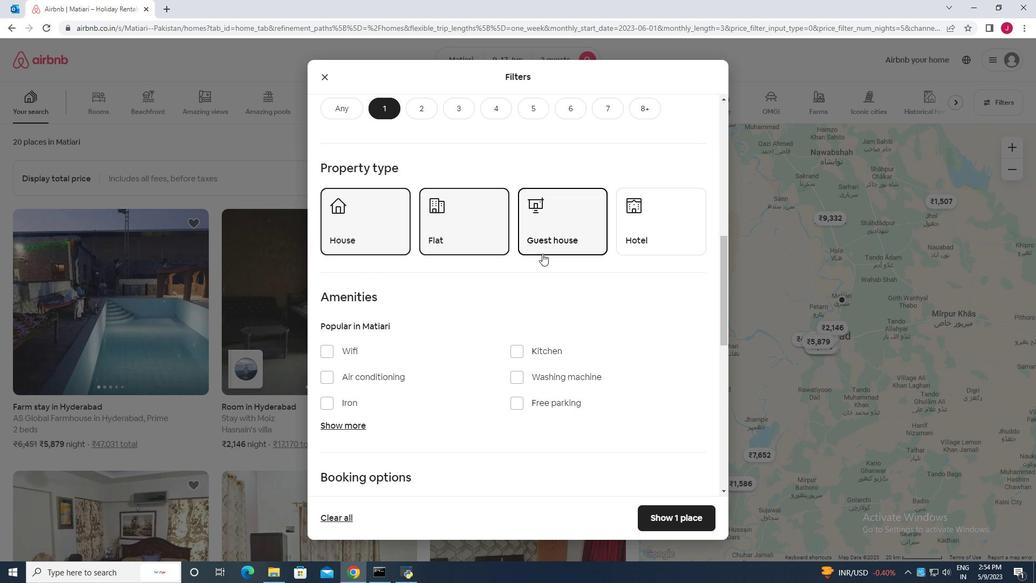 
Action: Mouse scrolled (542, 253) with delta (0, 0)
Screenshot: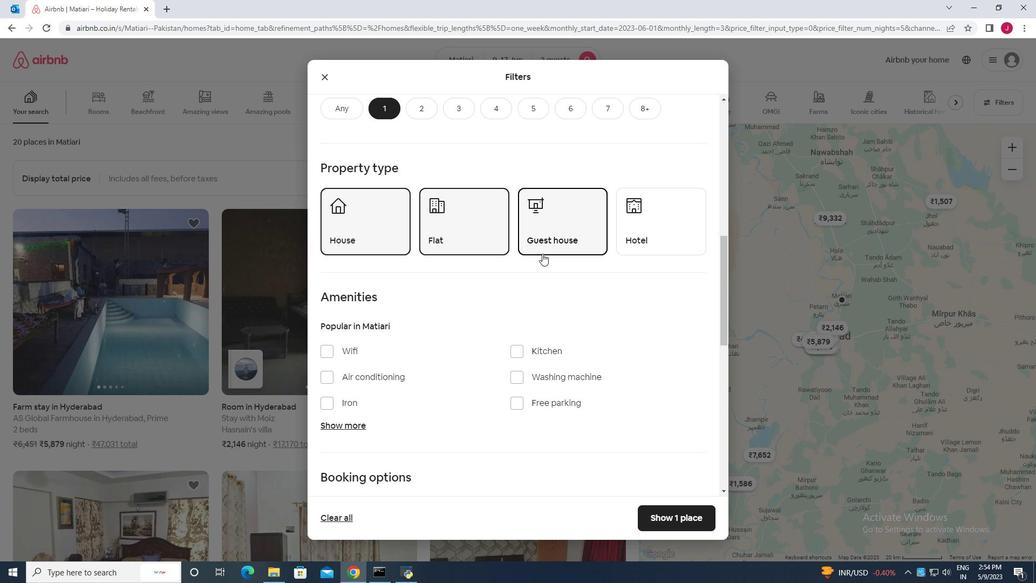 
Action: Mouse moved to (328, 242)
Screenshot: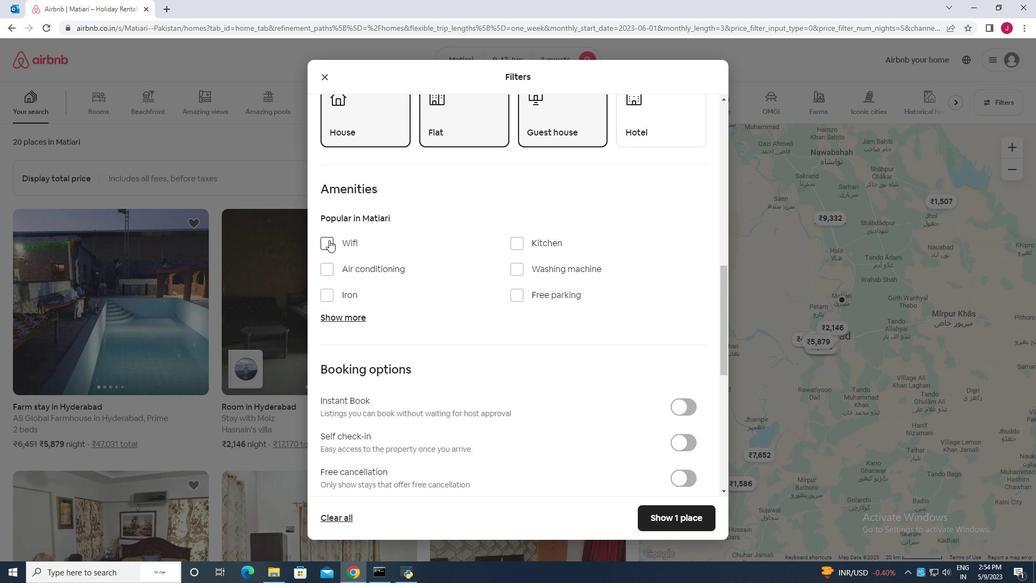 
Action: Mouse pressed left at (328, 242)
Screenshot: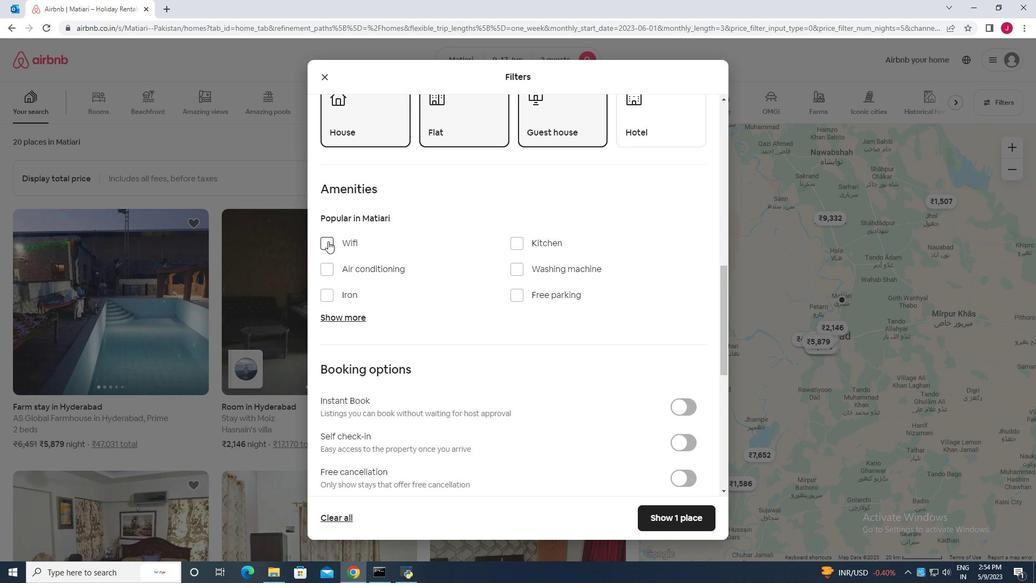 
Action: Mouse moved to (453, 310)
Screenshot: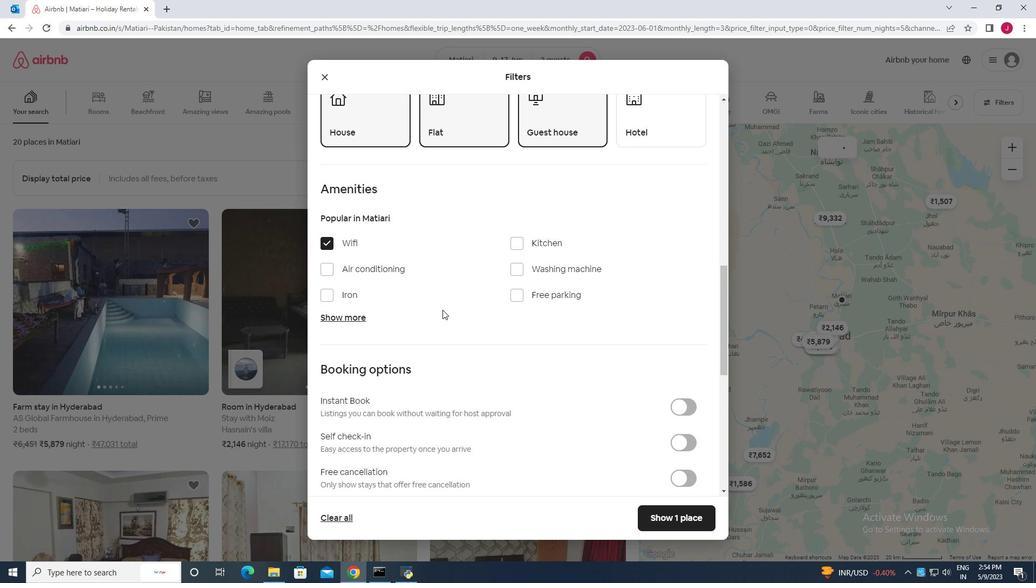
Action: Mouse scrolled (453, 309) with delta (0, 0)
Screenshot: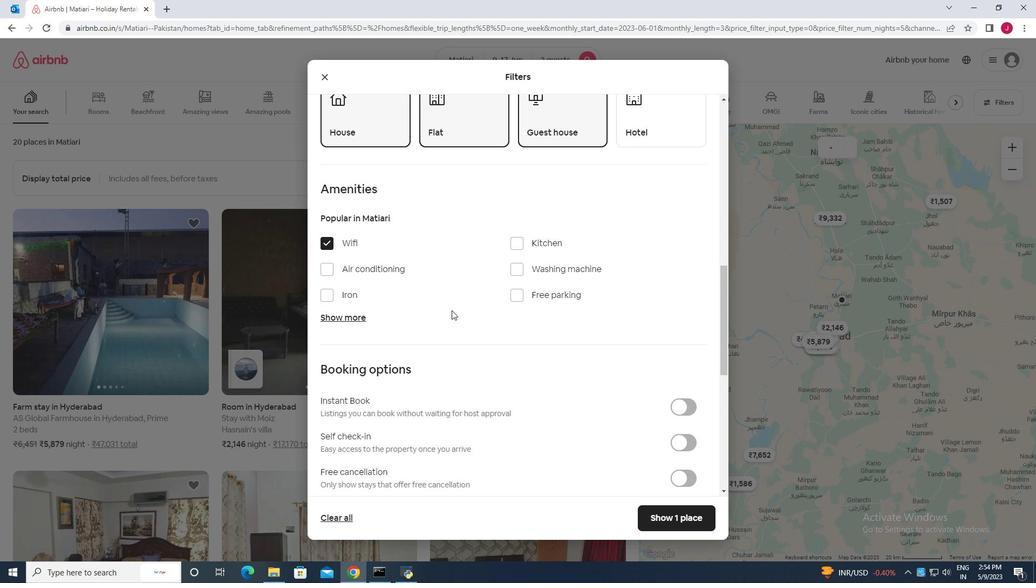 
Action: Mouse scrolled (453, 309) with delta (0, 0)
Screenshot: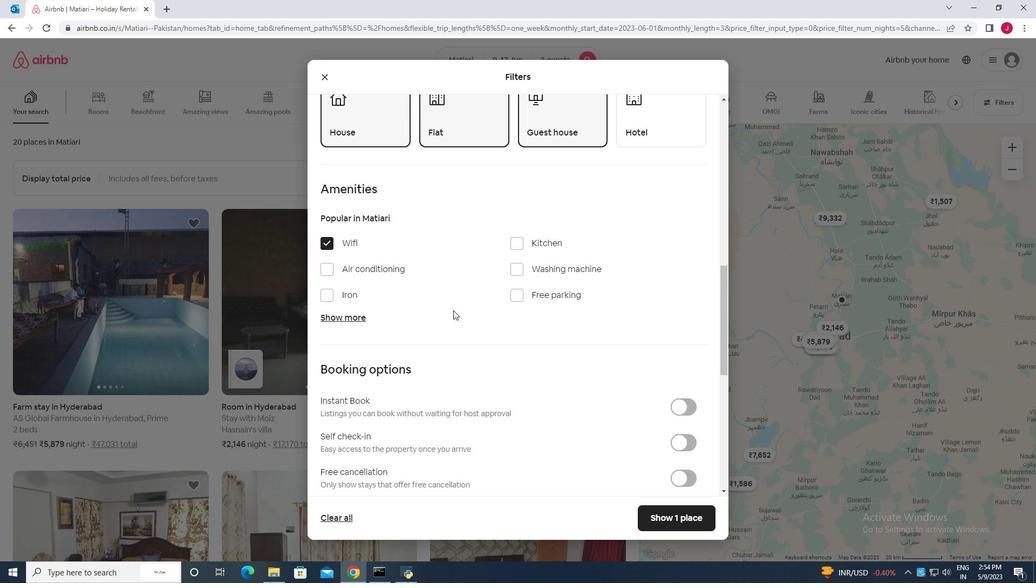 
Action: Mouse moved to (681, 334)
Screenshot: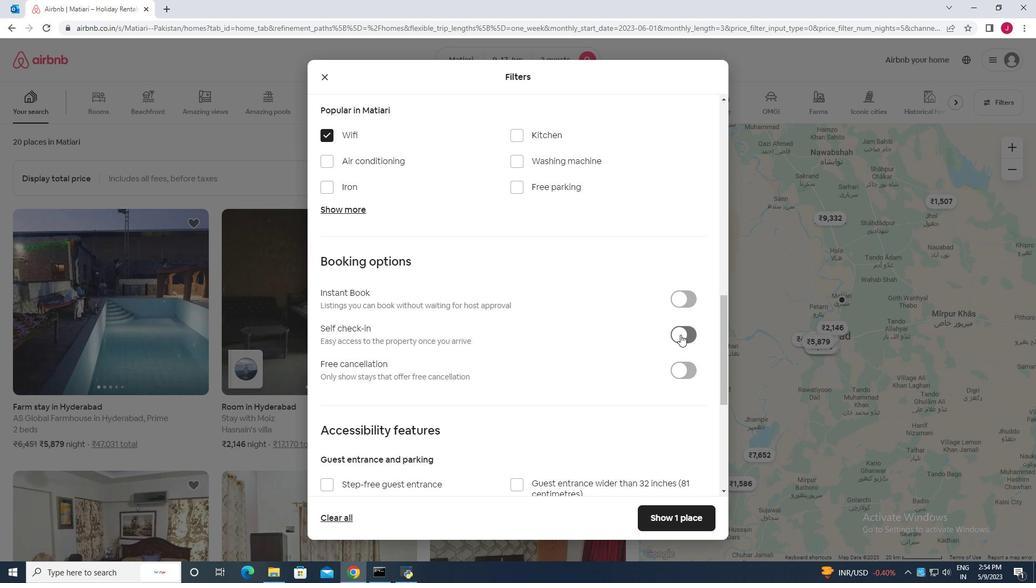 
Action: Mouse pressed left at (681, 334)
Screenshot: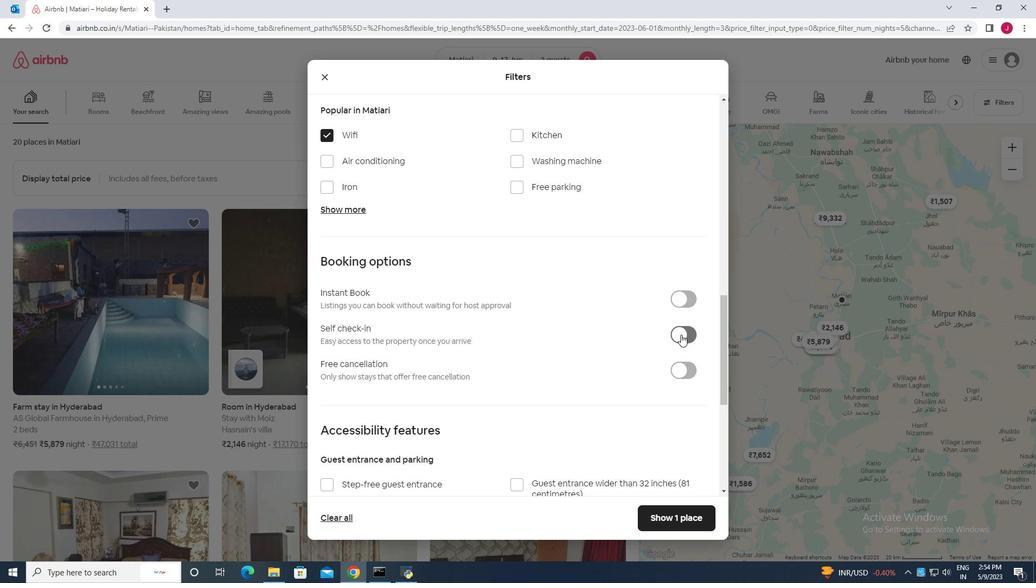 
Action: Mouse moved to (506, 375)
Screenshot: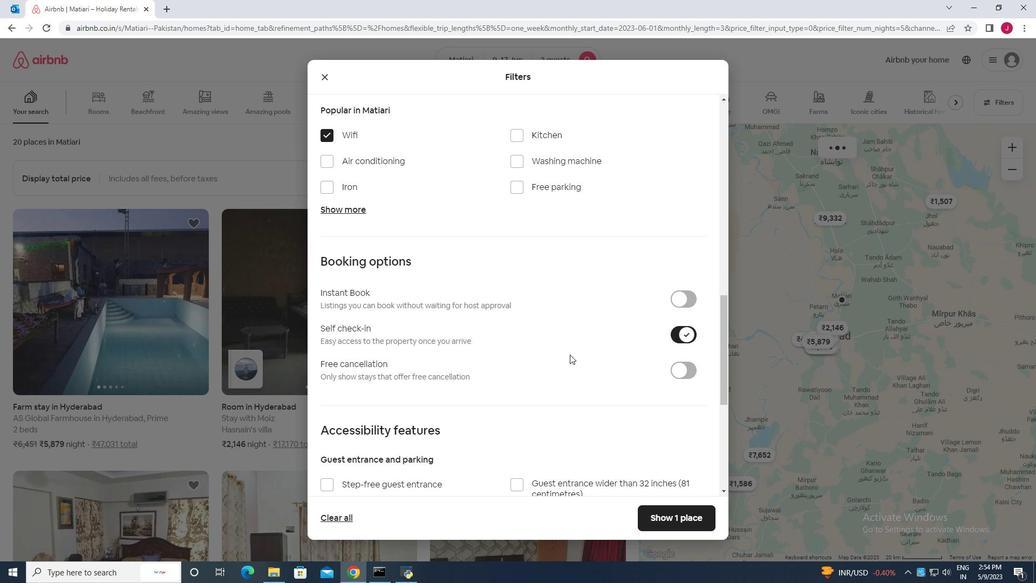 
Action: Mouse scrolled (506, 375) with delta (0, 0)
Screenshot: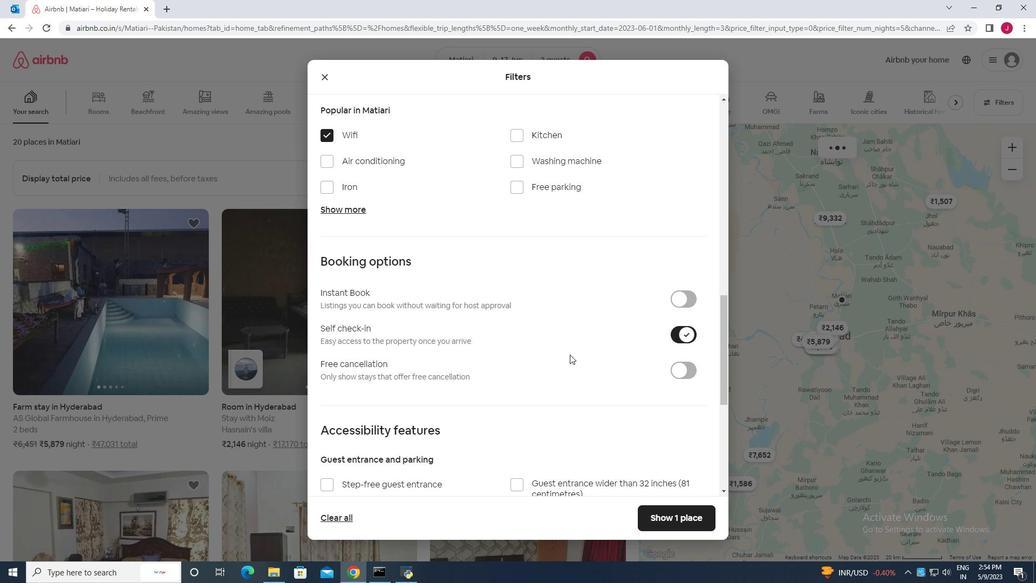 
Action: Mouse scrolled (506, 375) with delta (0, 0)
Screenshot: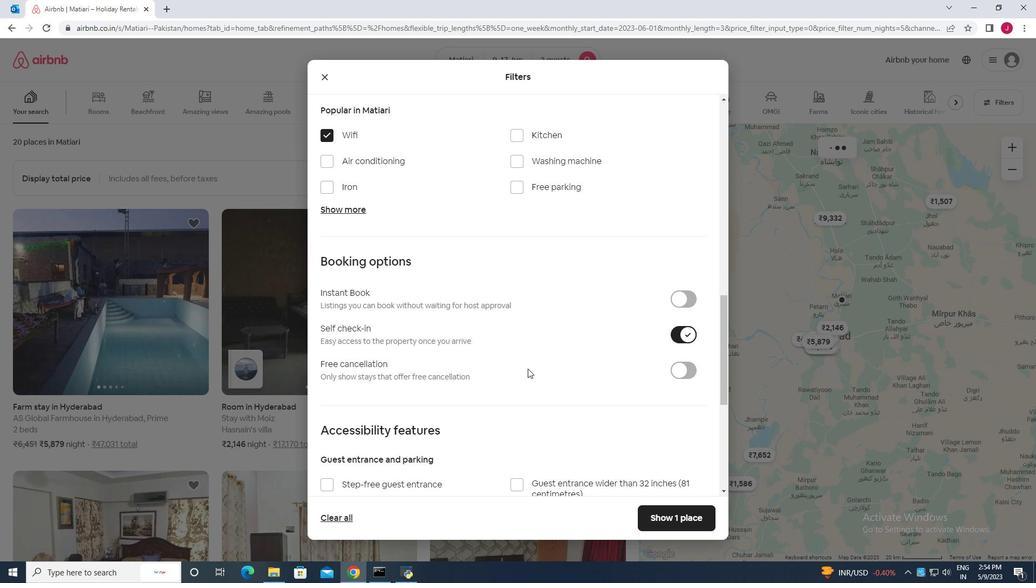 
Action: Mouse moved to (506, 375)
Screenshot: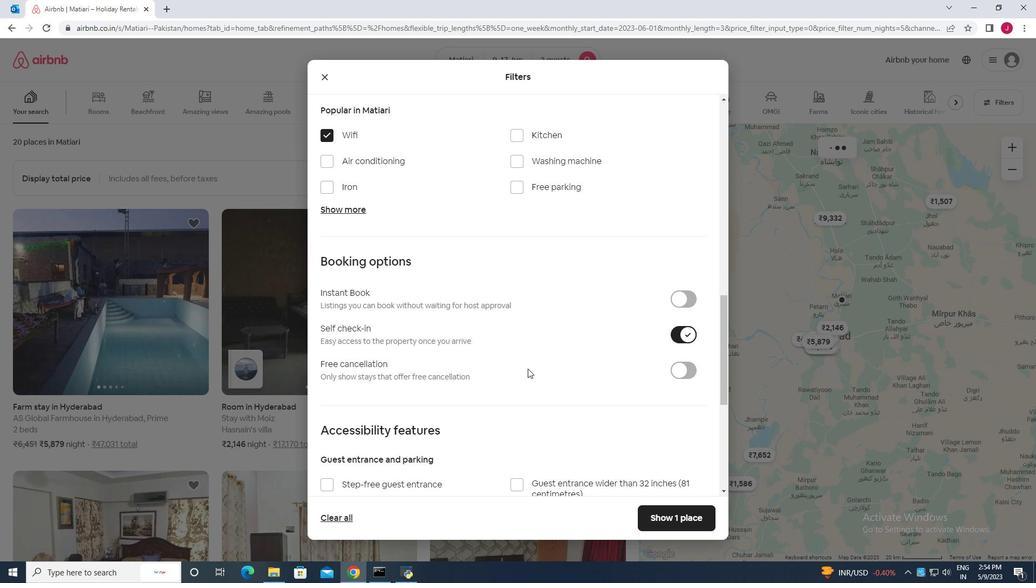 
Action: Mouse scrolled (506, 375) with delta (0, 0)
Screenshot: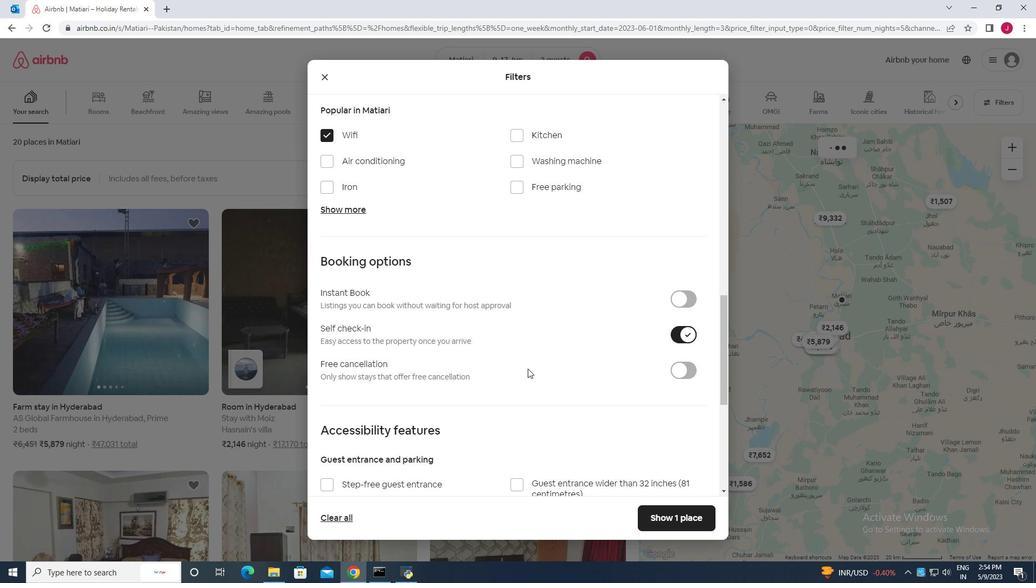 
Action: Mouse moved to (505, 375)
Screenshot: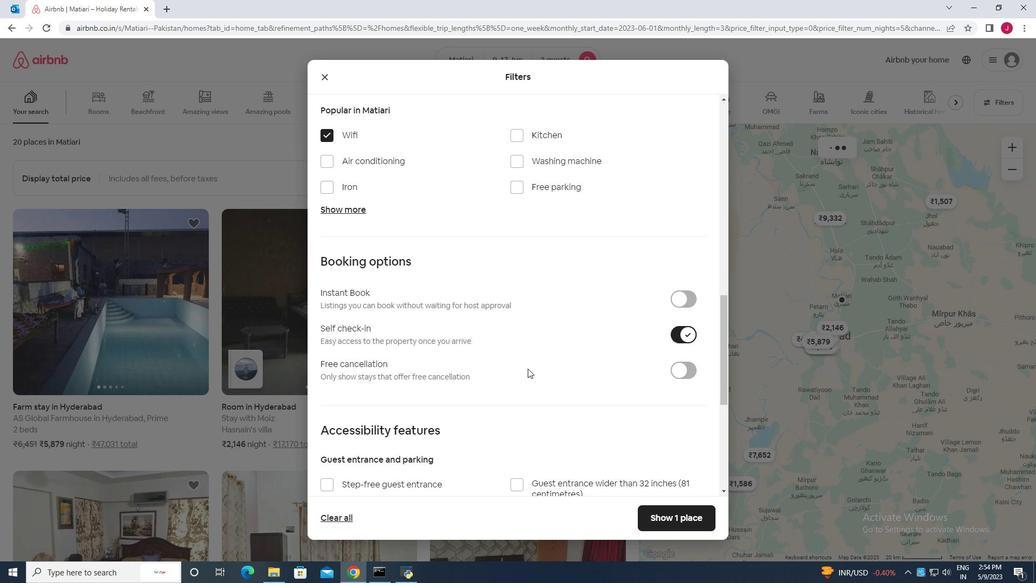 
Action: Mouse scrolled (505, 375) with delta (0, 0)
Screenshot: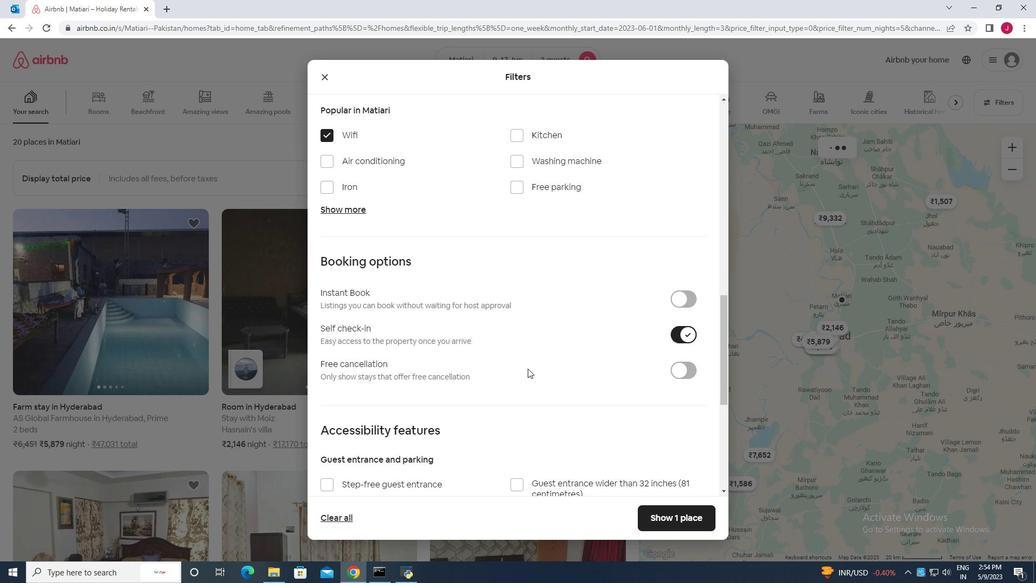 
Action: Mouse moved to (505, 375)
Screenshot: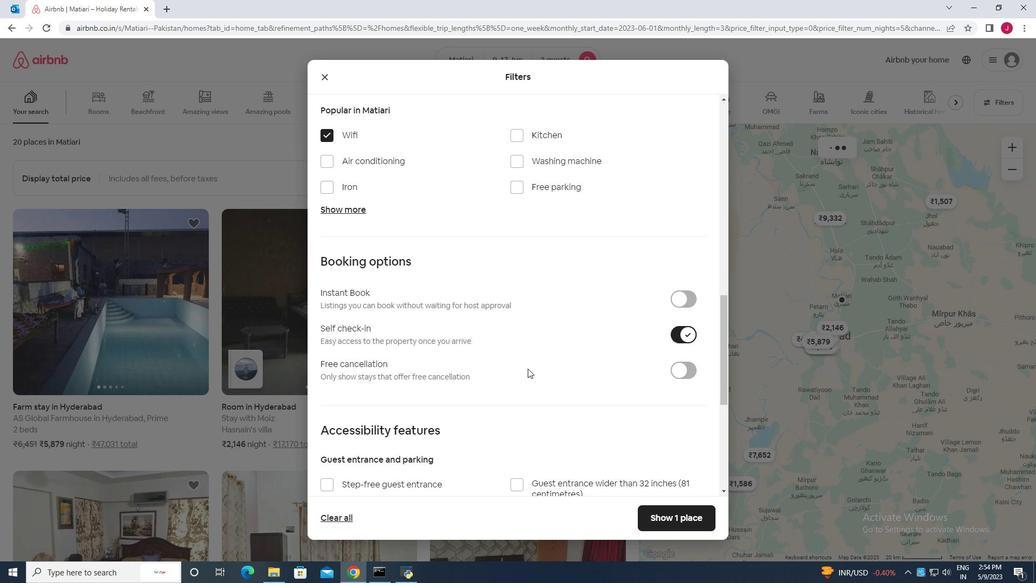 
Action: Mouse scrolled (505, 375) with delta (0, 0)
Screenshot: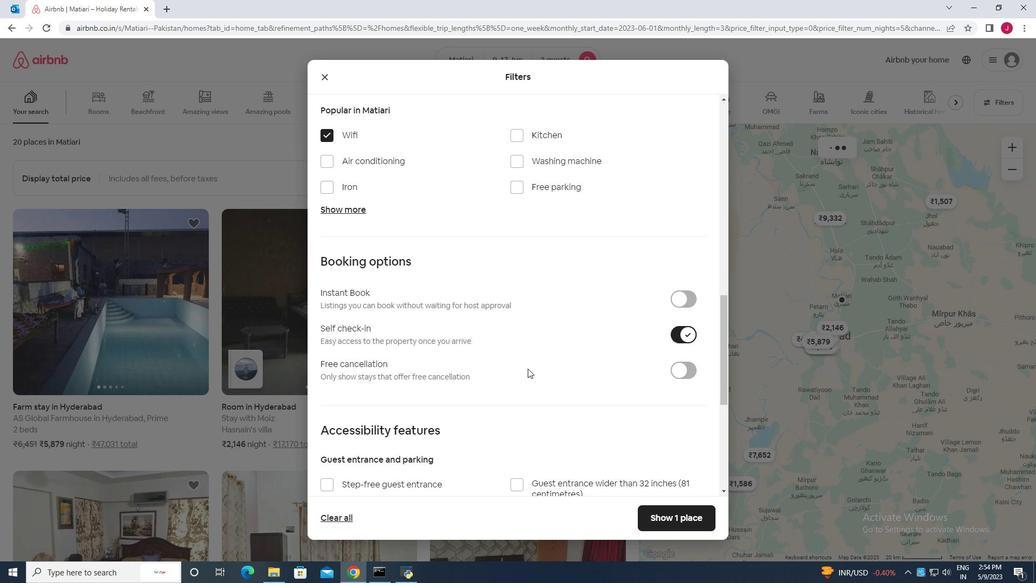 
Action: Mouse moved to (504, 376)
Screenshot: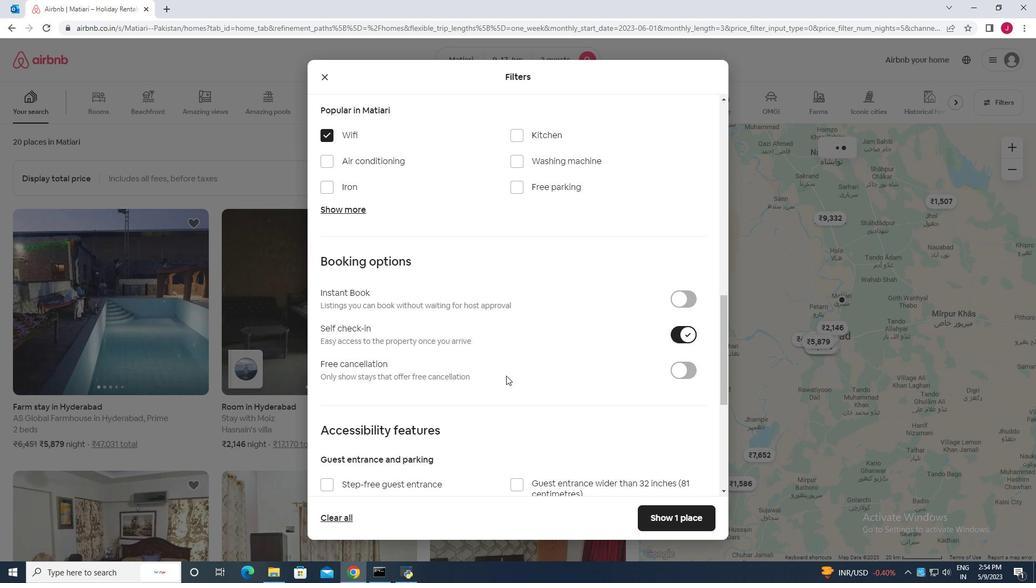 
Action: Mouse scrolled (504, 376) with delta (0, 0)
Screenshot: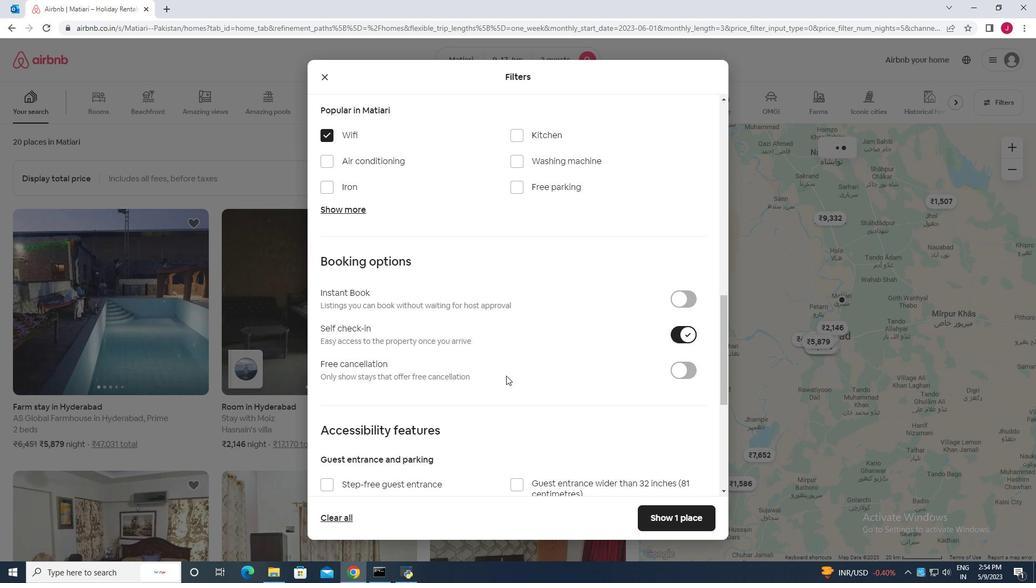 
Action: Mouse moved to (425, 392)
Screenshot: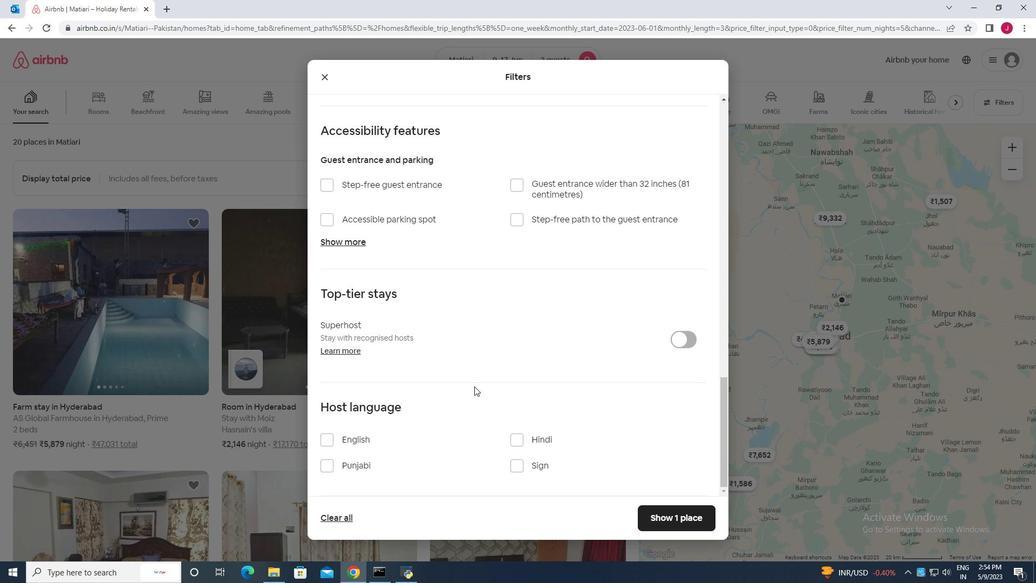 
Action: Mouse scrolled (425, 391) with delta (0, 0)
Screenshot: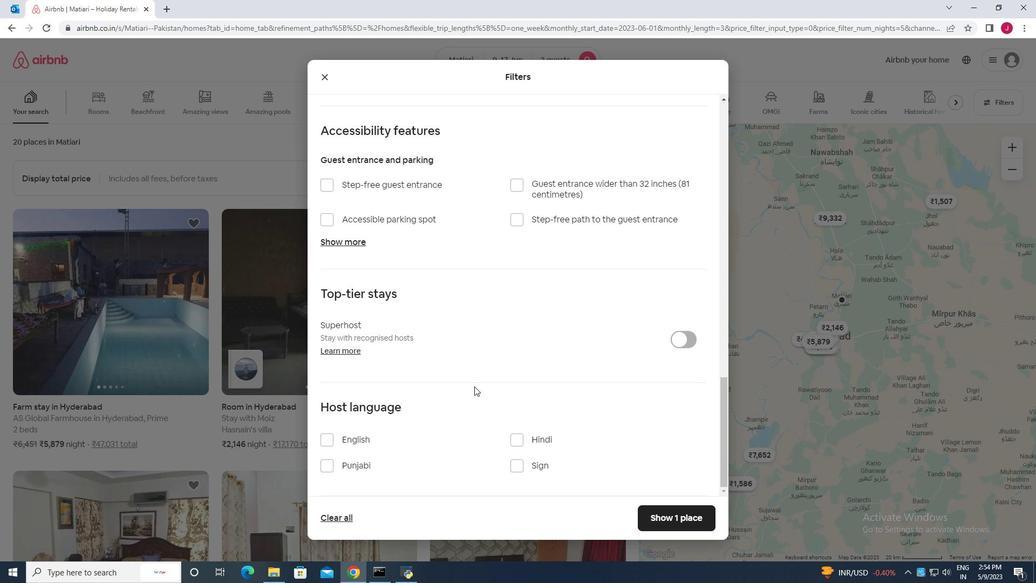
Action: Mouse moved to (422, 393)
Screenshot: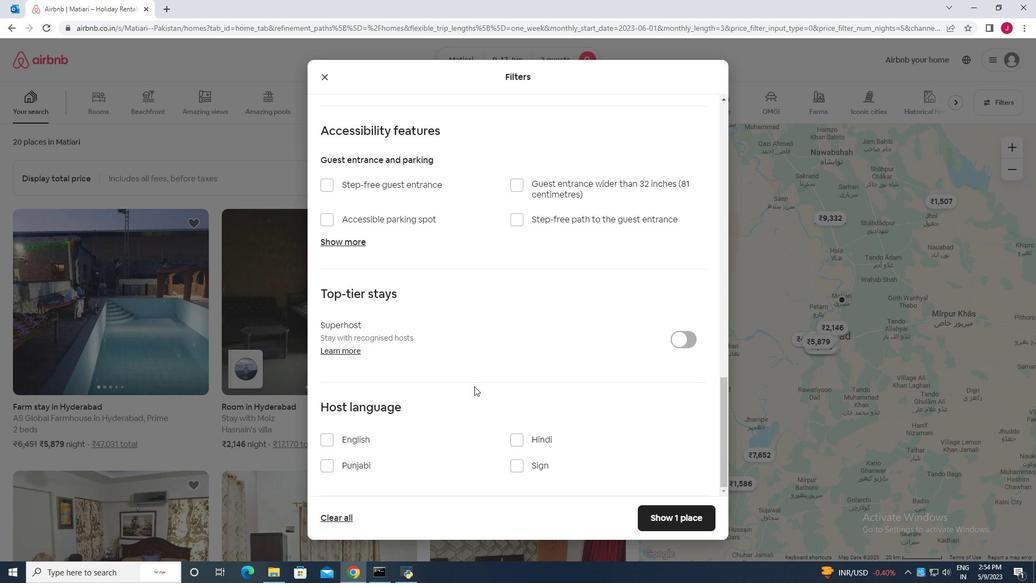 
Action: Mouse scrolled (422, 393) with delta (0, 0)
Screenshot: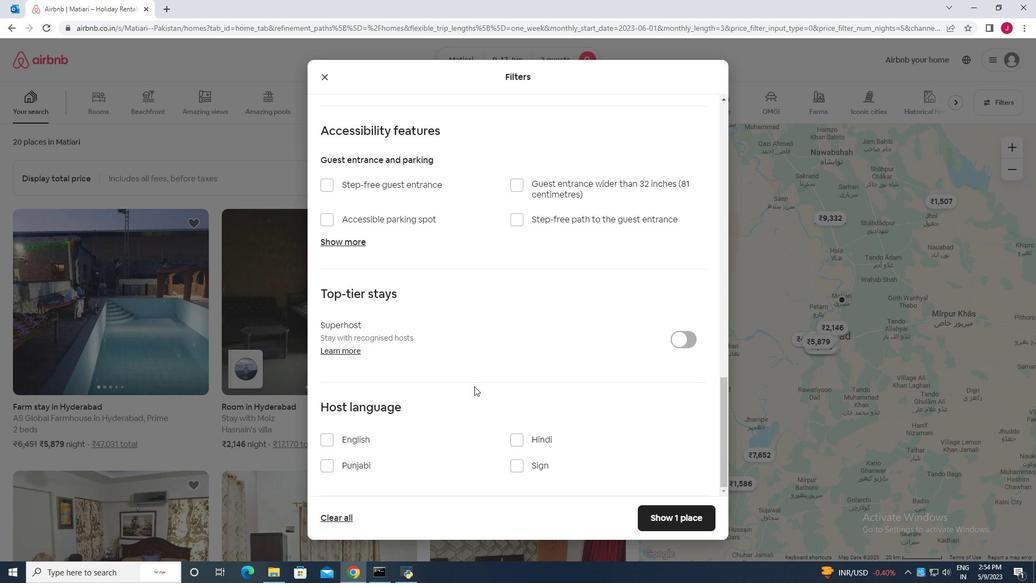 
Action: Mouse moved to (421, 393)
Screenshot: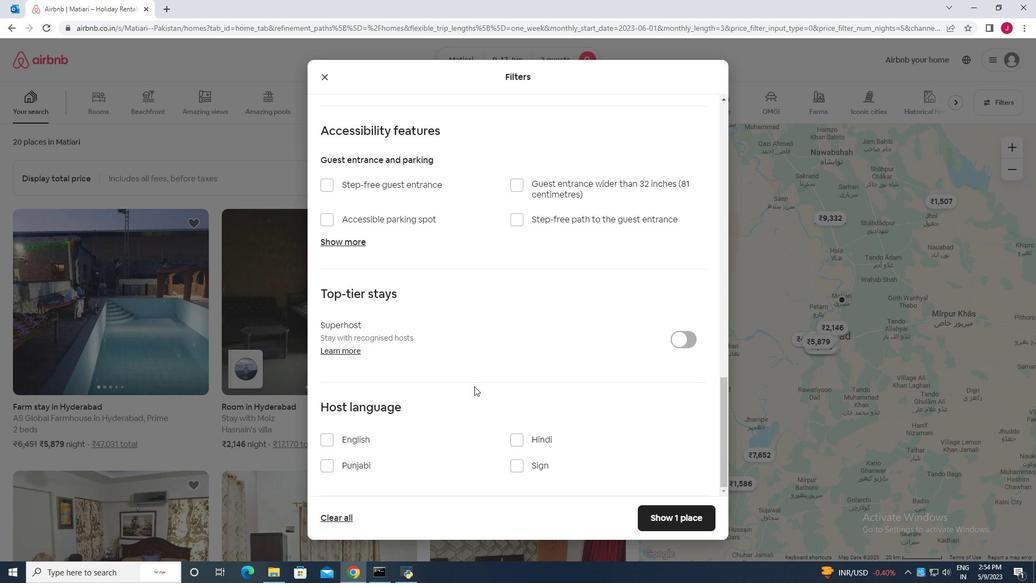 
Action: Mouse scrolled (421, 393) with delta (0, 0)
Screenshot: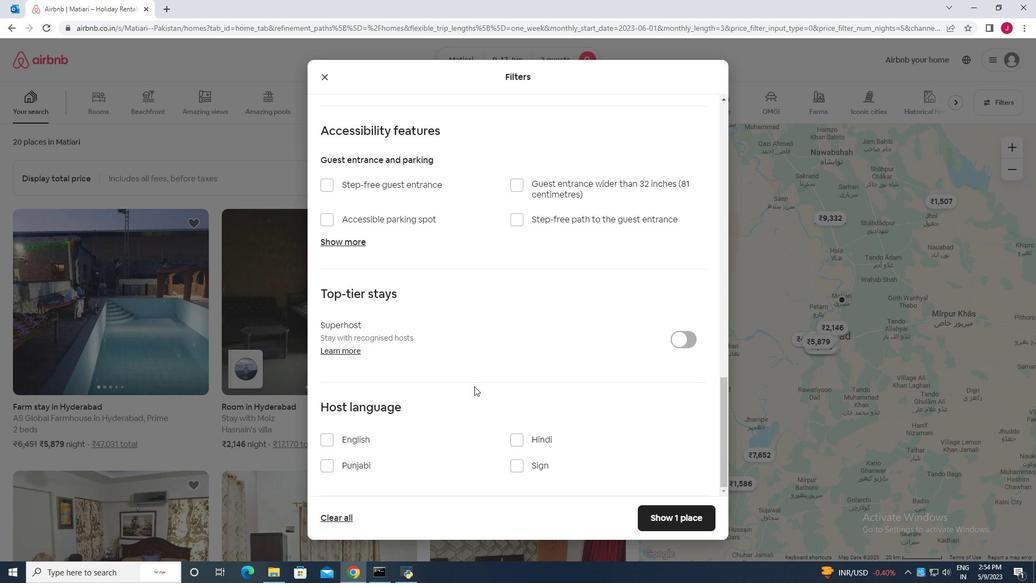 
Action: Mouse moved to (416, 394)
Screenshot: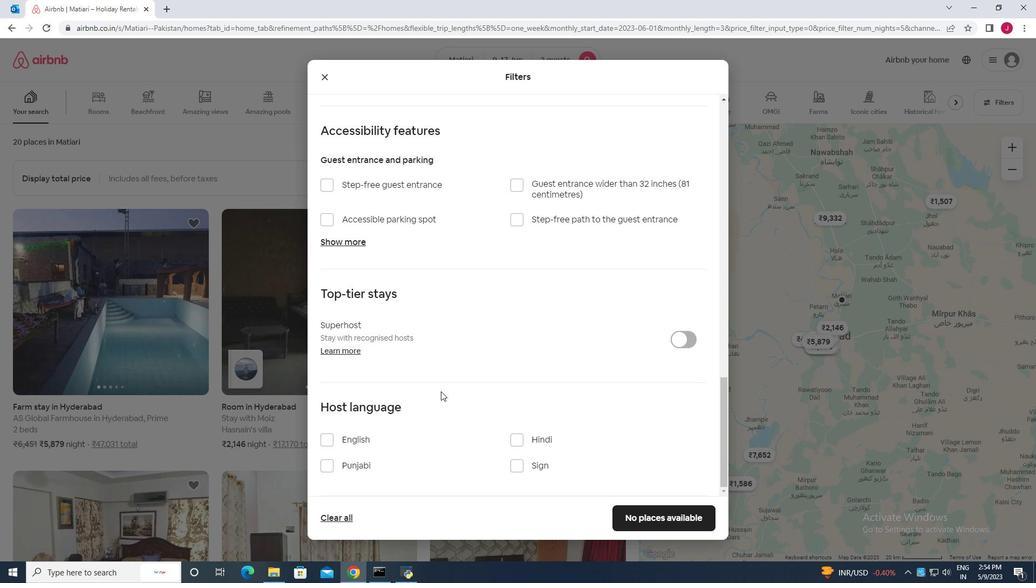 
Action: Mouse scrolled (416, 393) with delta (0, 0)
Screenshot: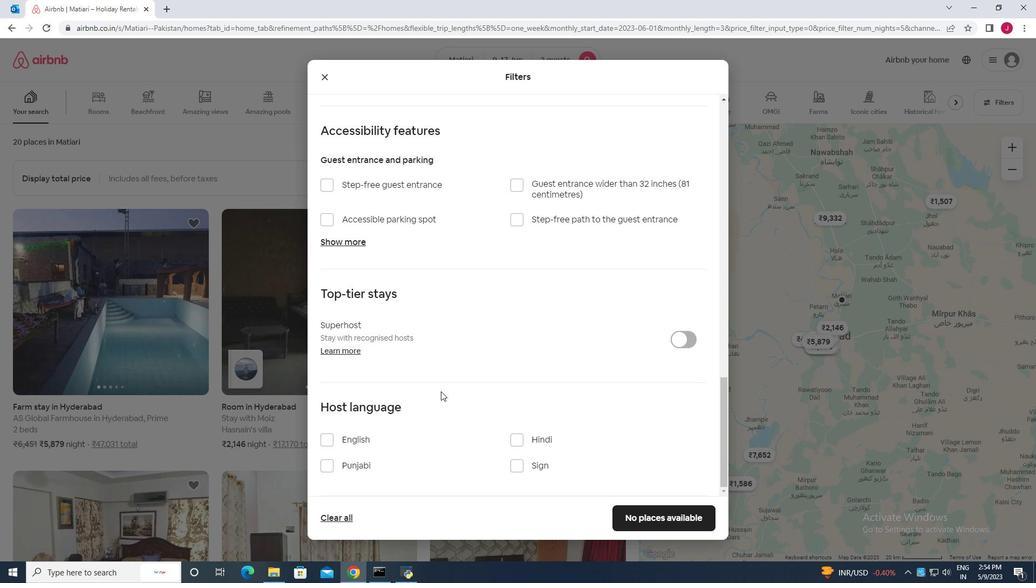
Action: Mouse moved to (414, 394)
Screenshot: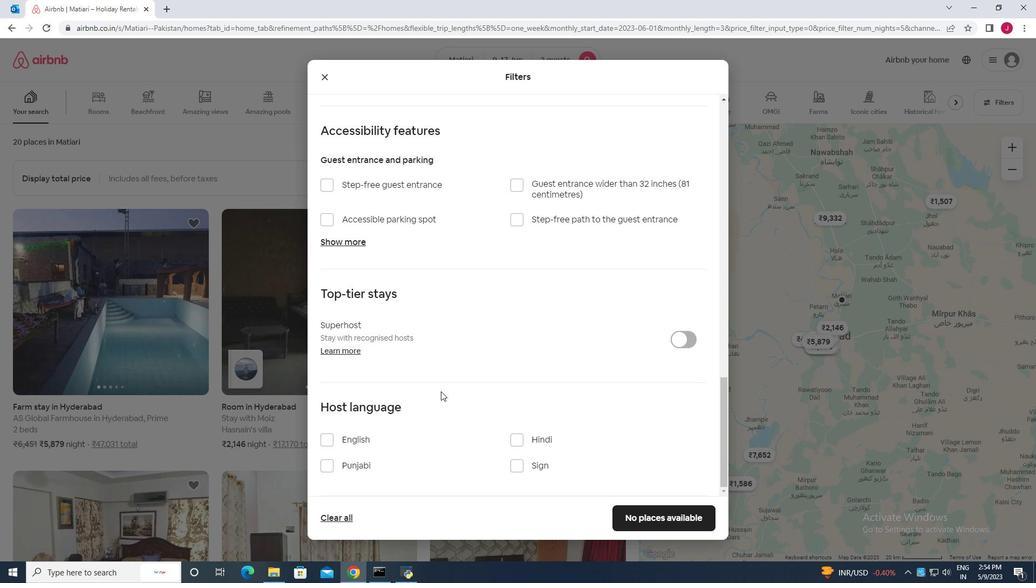 
Action: Mouse scrolled (414, 394) with delta (0, 0)
Screenshot: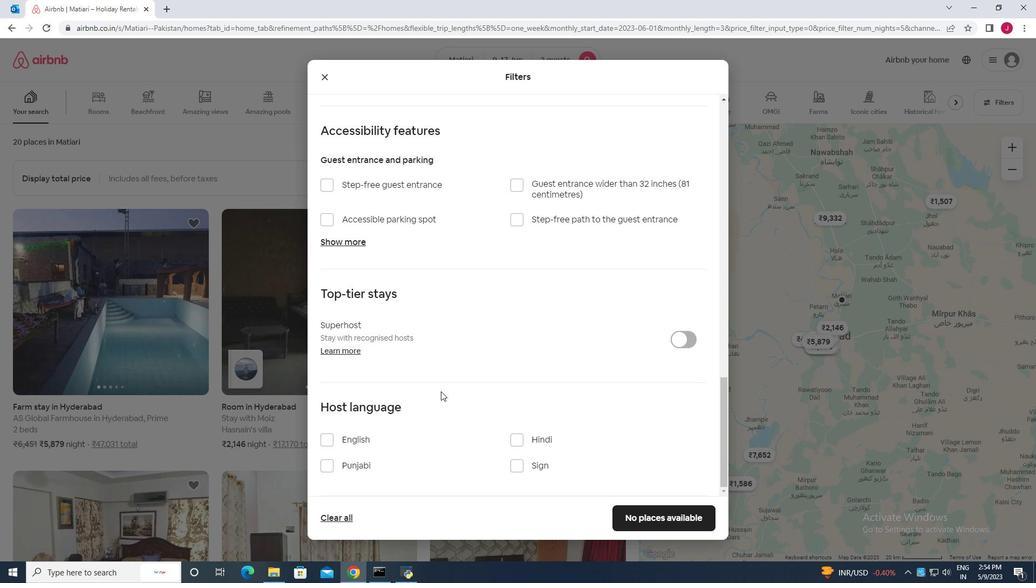 
Action: Mouse moved to (407, 396)
Screenshot: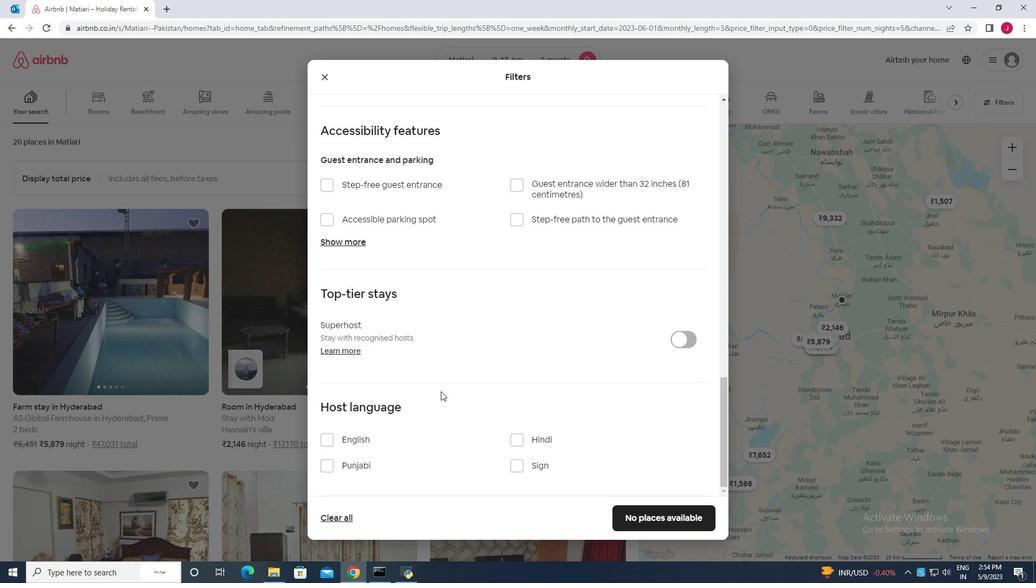 
Action: Mouse scrolled (407, 395) with delta (0, 0)
Screenshot: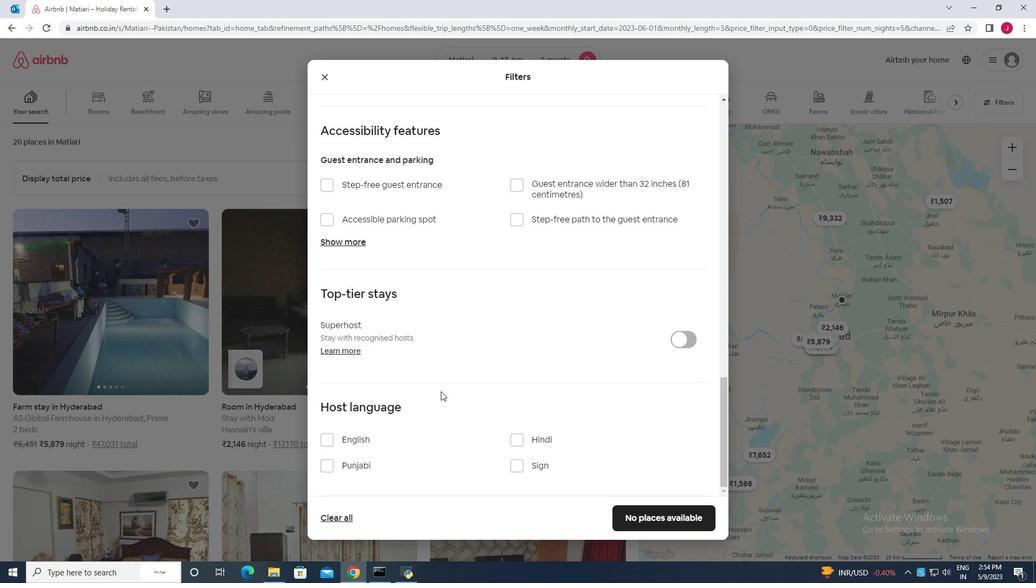 
Action: Mouse moved to (330, 437)
Screenshot: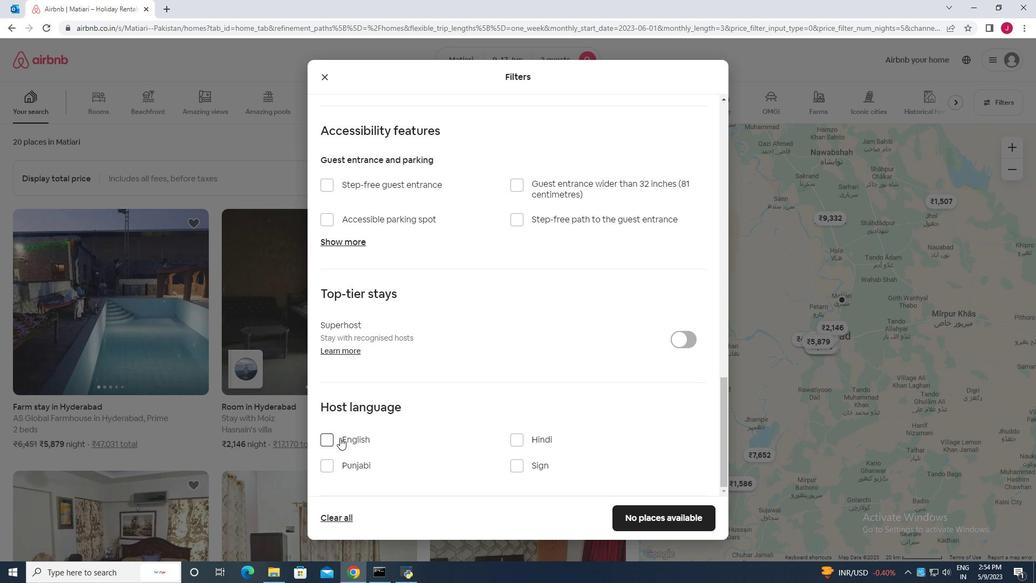 
Action: Mouse pressed left at (330, 437)
Screenshot: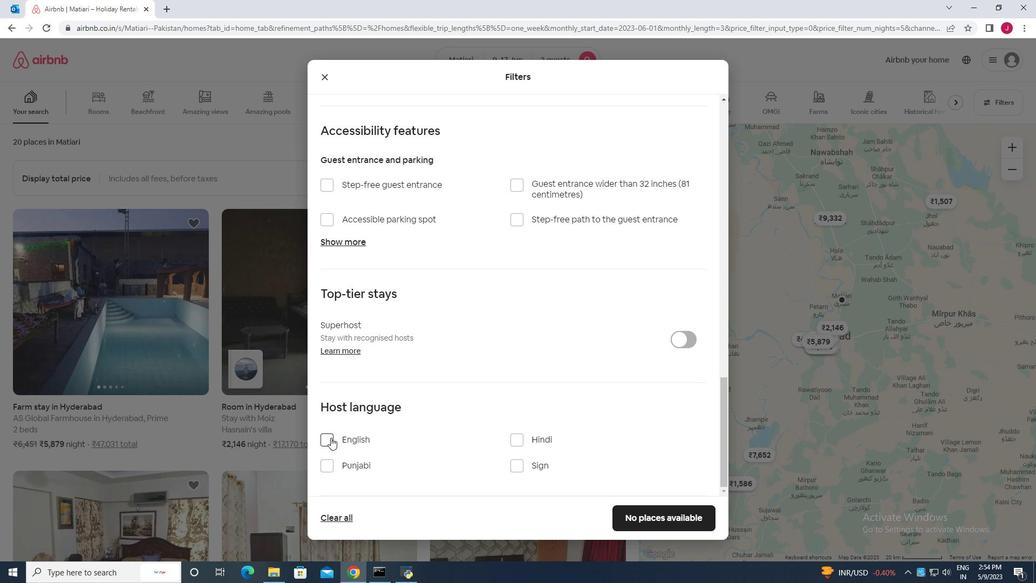 
Action: Mouse moved to (637, 519)
Screenshot: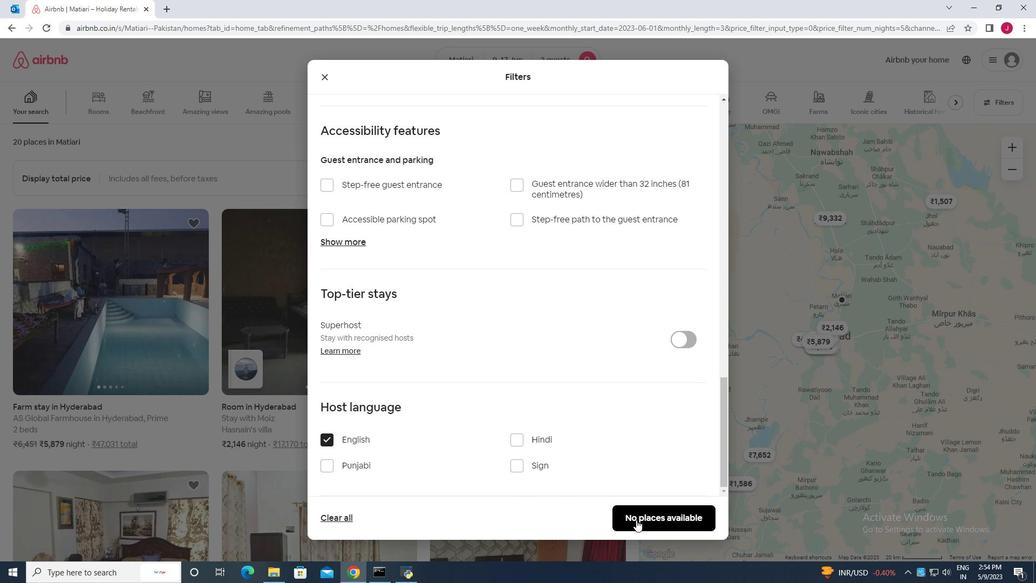 
Action: Mouse pressed left at (637, 519)
Screenshot: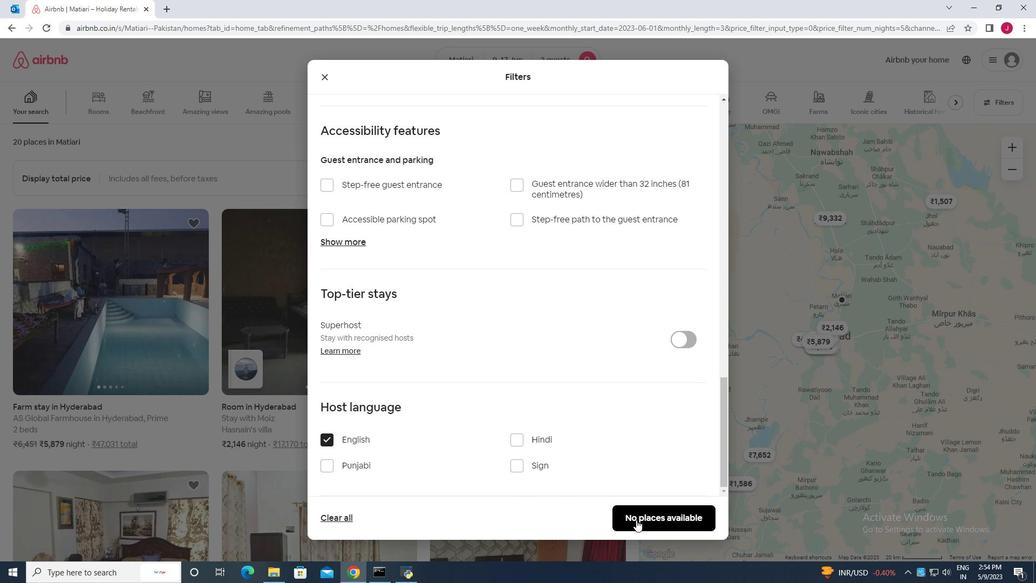 
Action: Mouse moved to (627, 507)
Screenshot: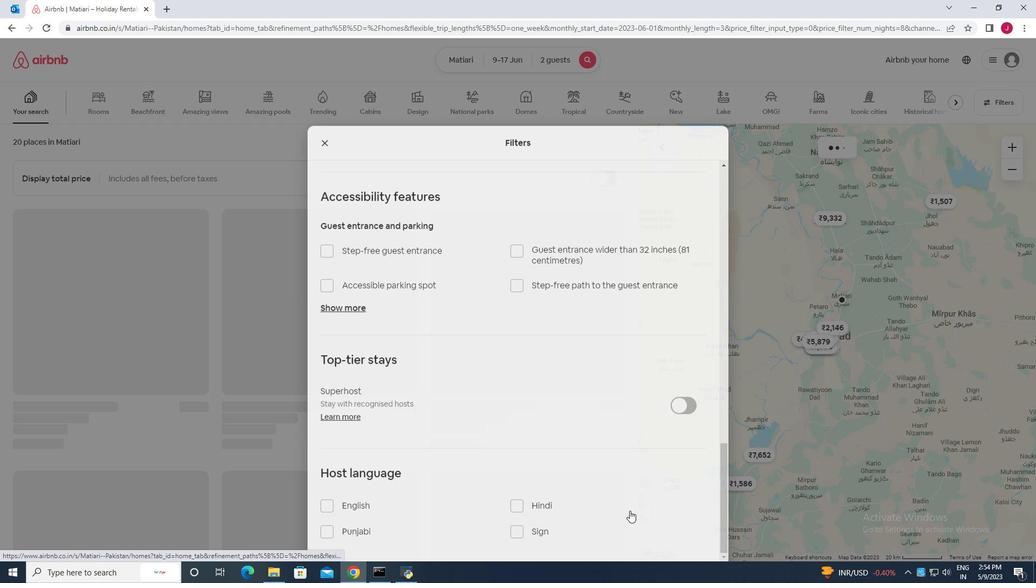 
